 Task: Open Card User Retention Review in Board Project Management Platforms and Tools to Workspace IT Consulting Services and add a team member Softage.1@softage.net, a label Orange, a checklist Ethereum Development, an attachment from your onedrive, a color Orange and finally, add a card description 'Research and develop new pricing strategy for bundled products' and a comment 'Given the complexity of this task, let us break it down into smaller, more manageable tasks to make progress.'. Add a start date 'Jan 01, 1900' with a due date 'Jan 08, 1900'
Action: Mouse moved to (207, 138)
Screenshot: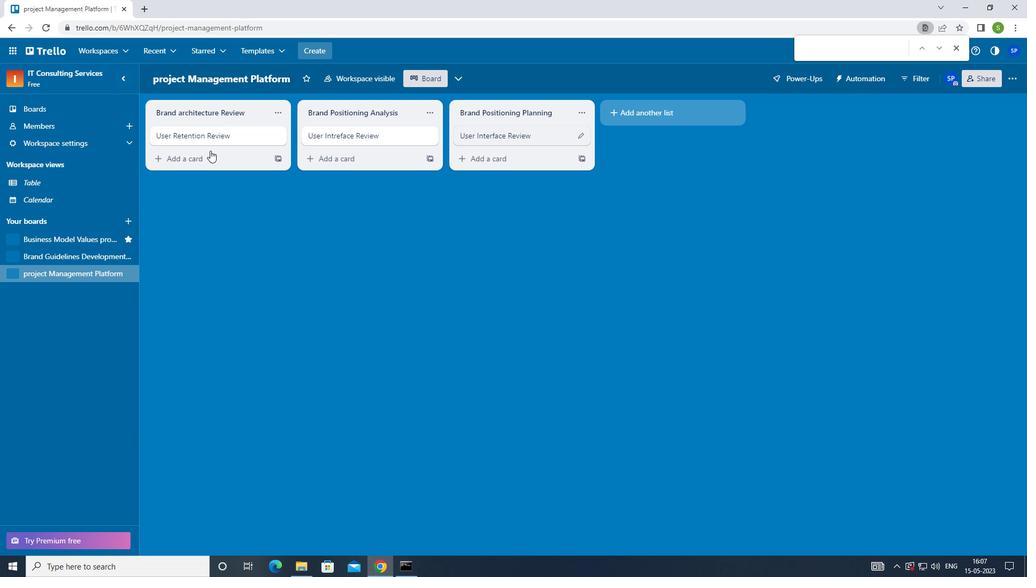 
Action: Mouse pressed left at (207, 138)
Screenshot: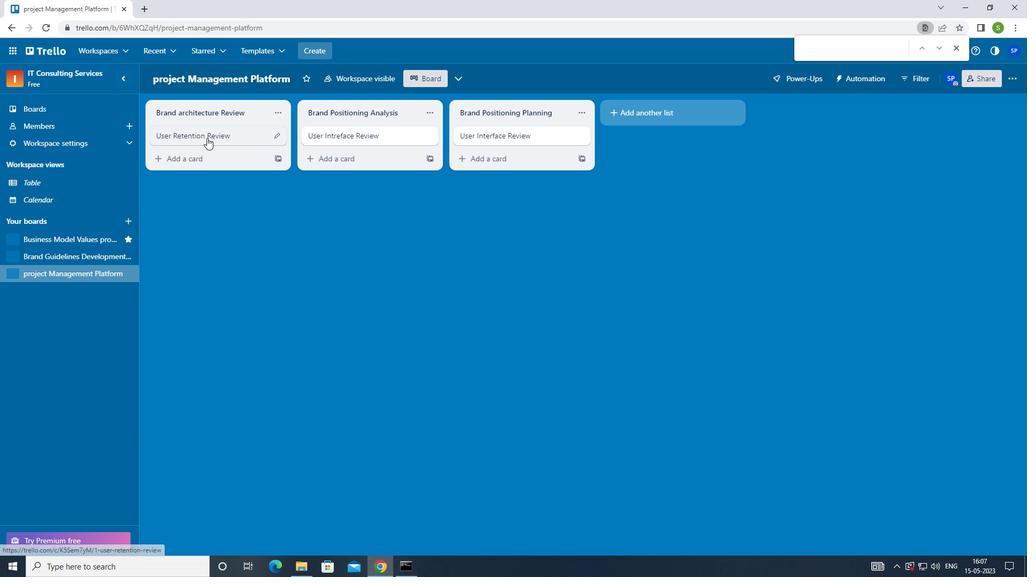 
Action: Mouse moved to (644, 136)
Screenshot: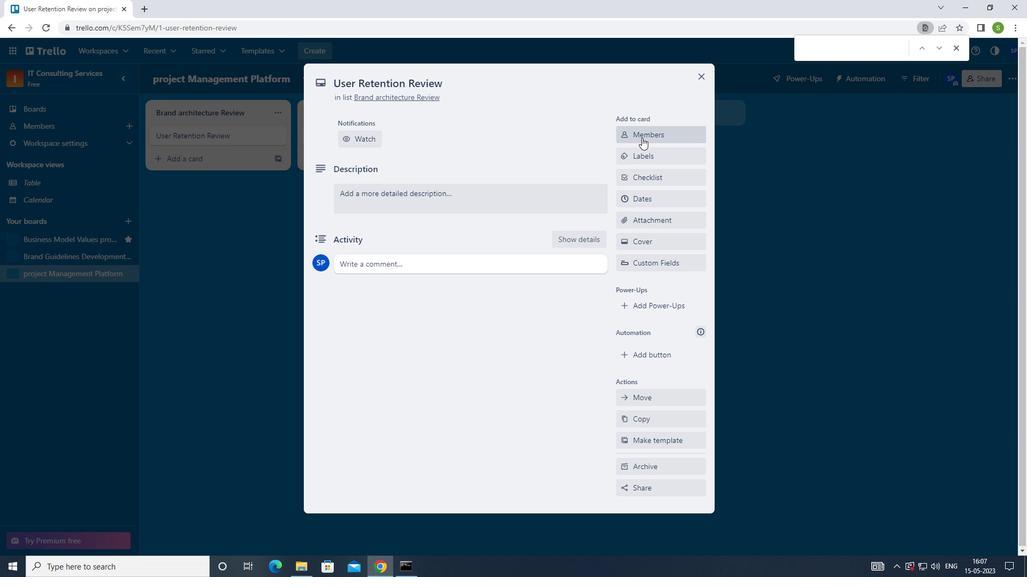 
Action: Mouse pressed left at (644, 136)
Screenshot: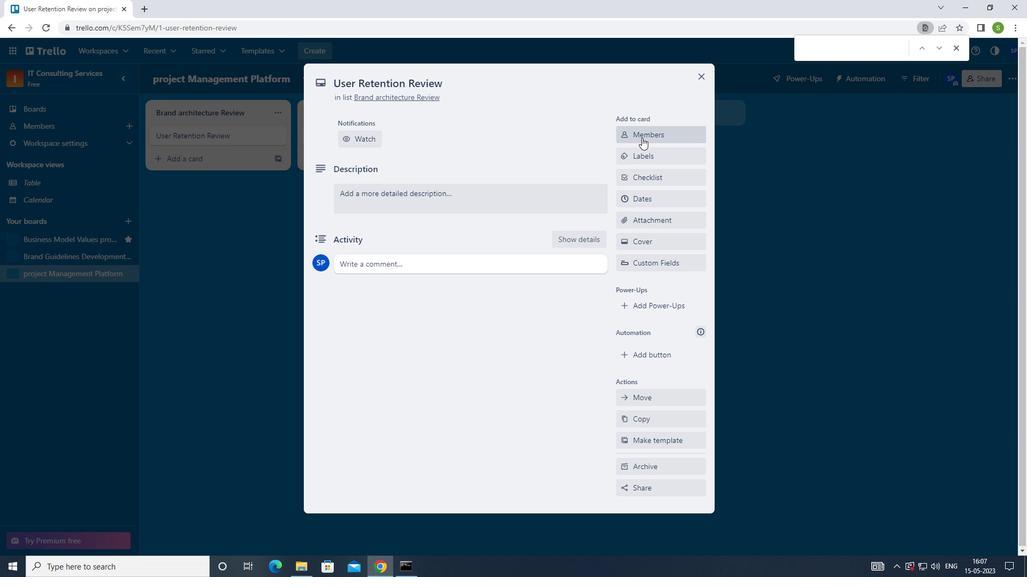 
Action: Mouse moved to (490, 293)
Screenshot: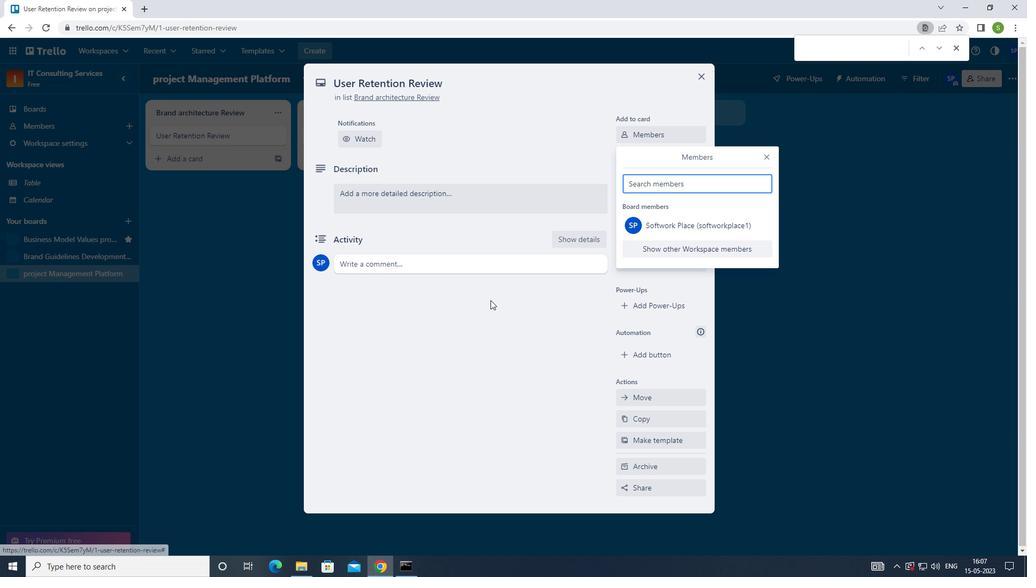 
Action: Key pressed <Key.shift>SOFTAGE.1<Key.shift>@SOFTAGE.NET<Key.enter>
Screenshot: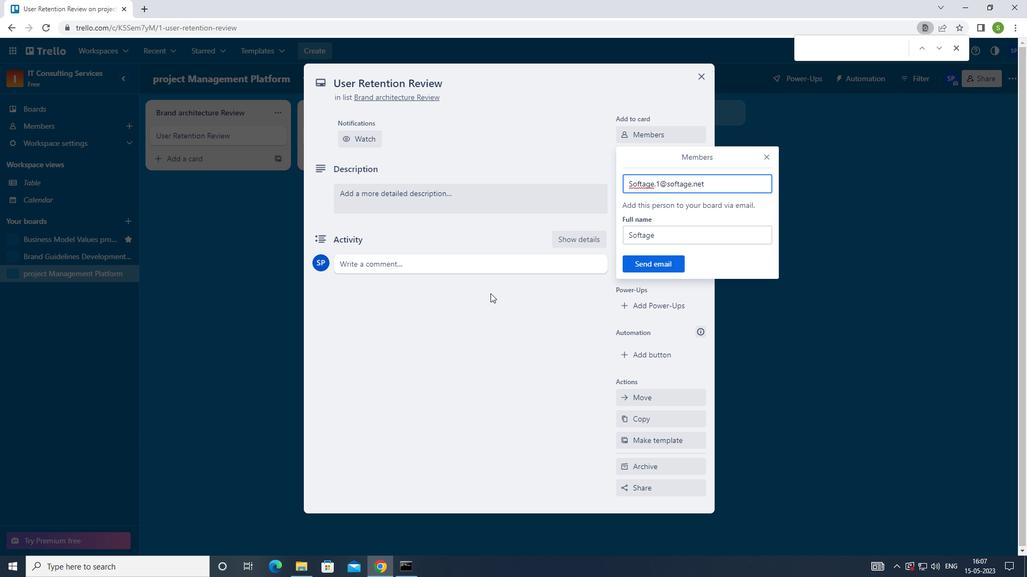 
Action: Mouse moved to (768, 152)
Screenshot: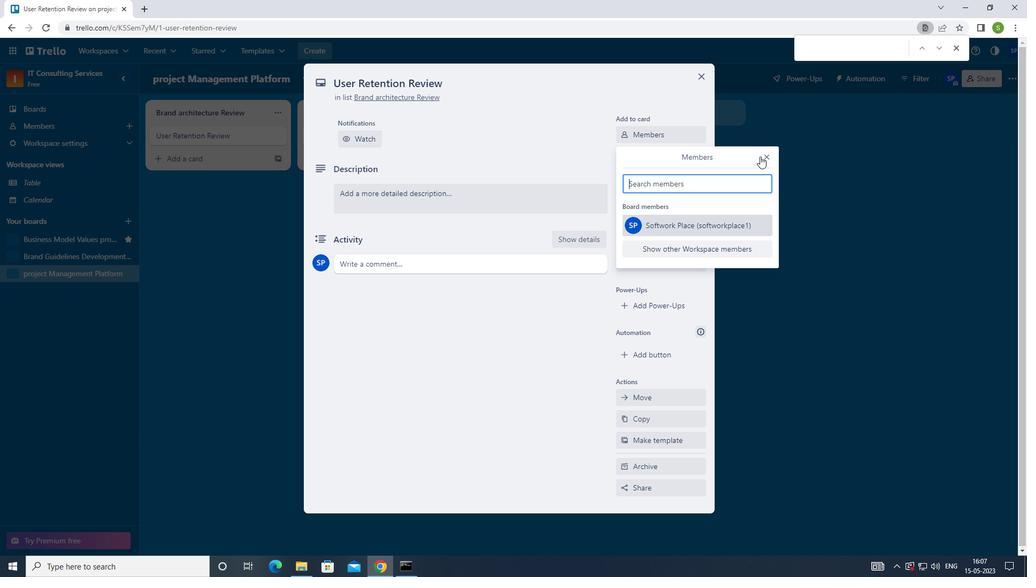 
Action: Mouse pressed left at (768, 152)
Screenshot: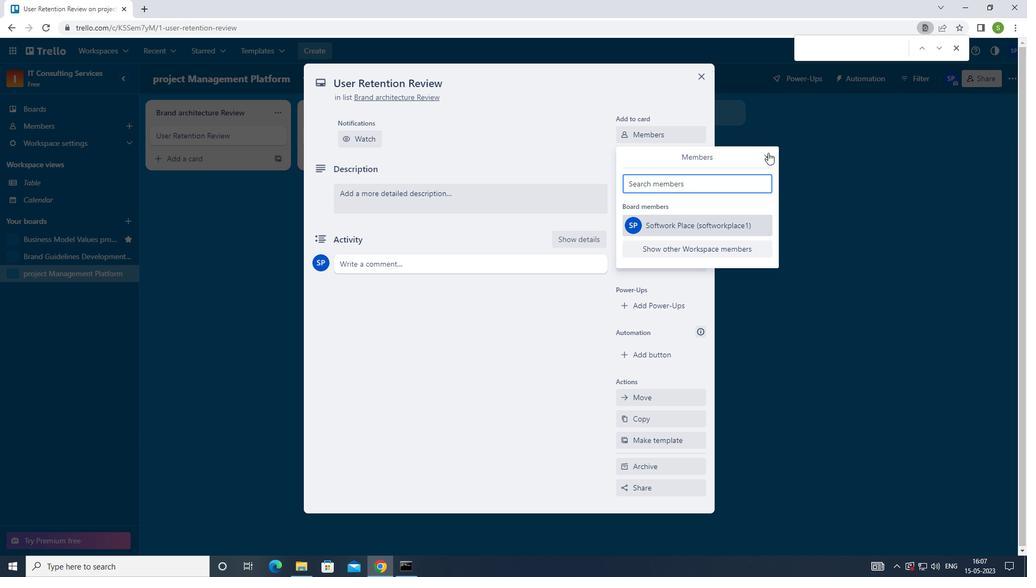 
Action: Mouse moved to (653, 151)
Screenshot: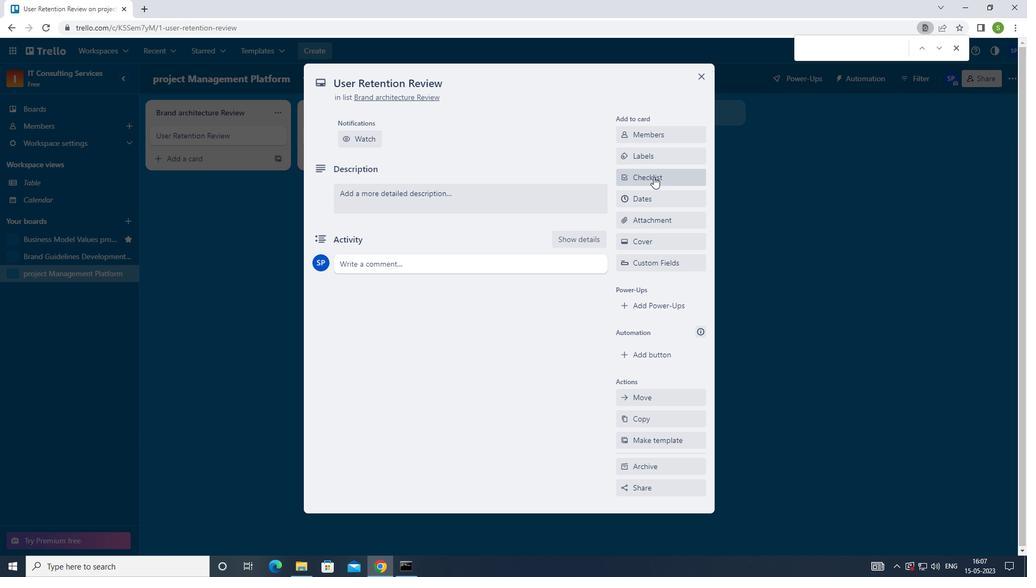 
Action: Mouse pressed left at (653, 151)
Screenshot: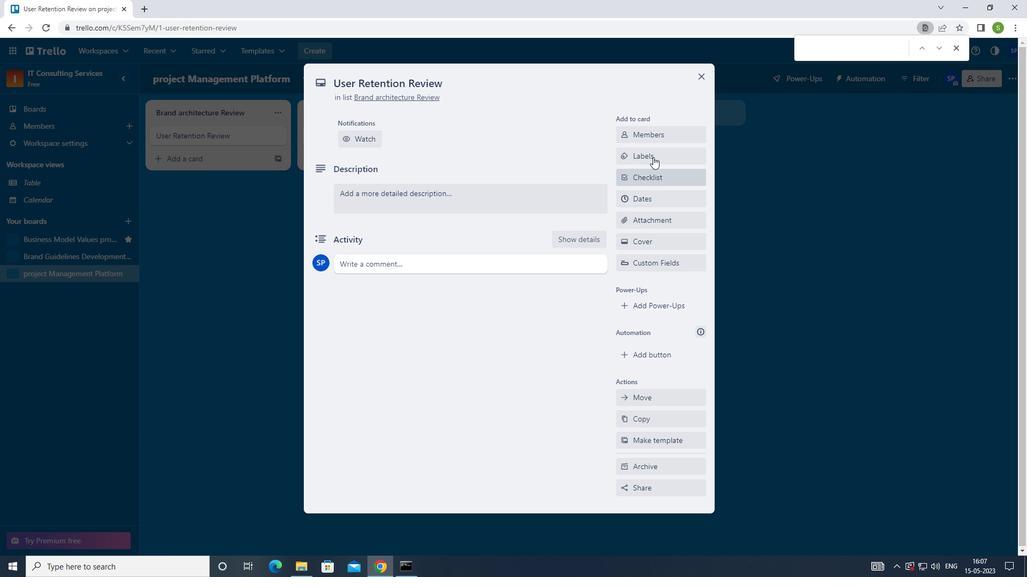
Action: Mouse moved to (629, 285)
Screenshot: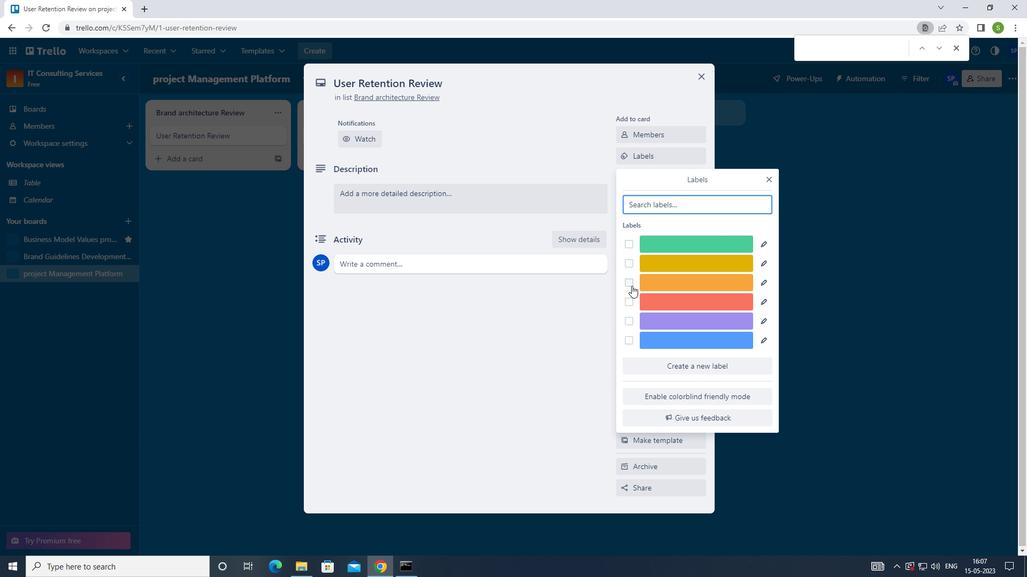 
Action: Mouse pressed left at (629, 285)
Screenshot: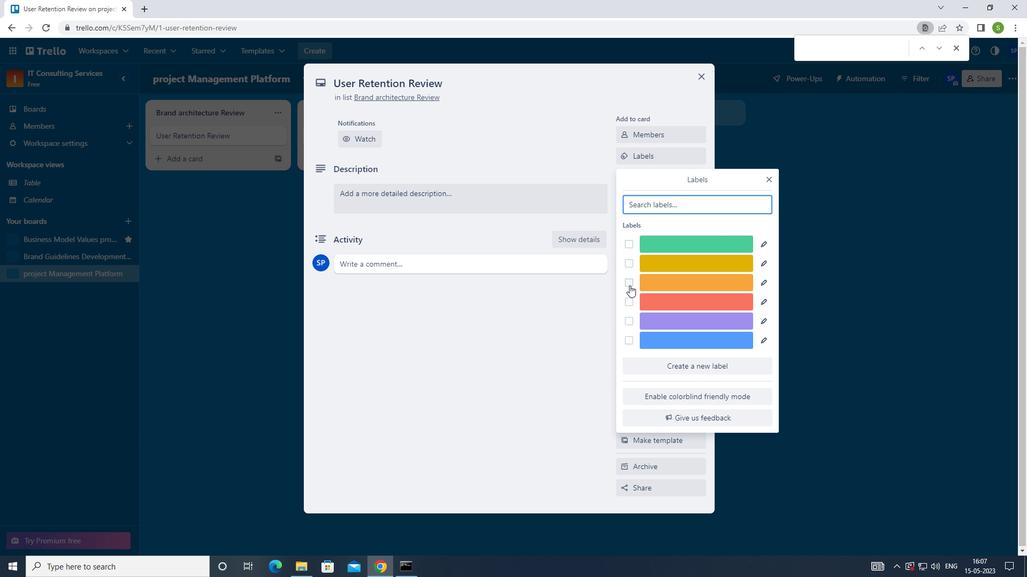 
Action: Mouse moved to (766, 175)
Screenshot: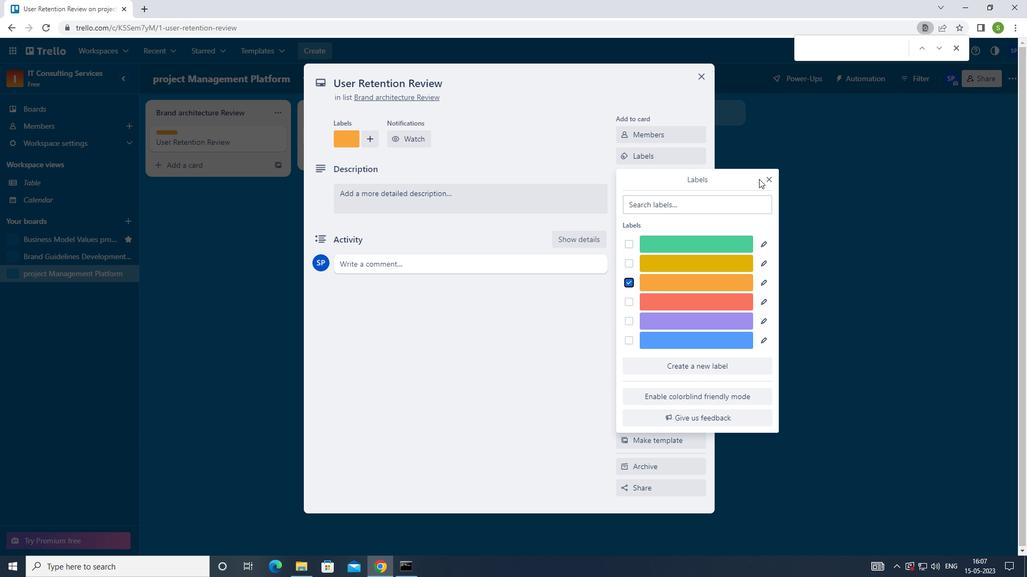 
Action: Mouse pressed left at (766, 175)
Screenshot: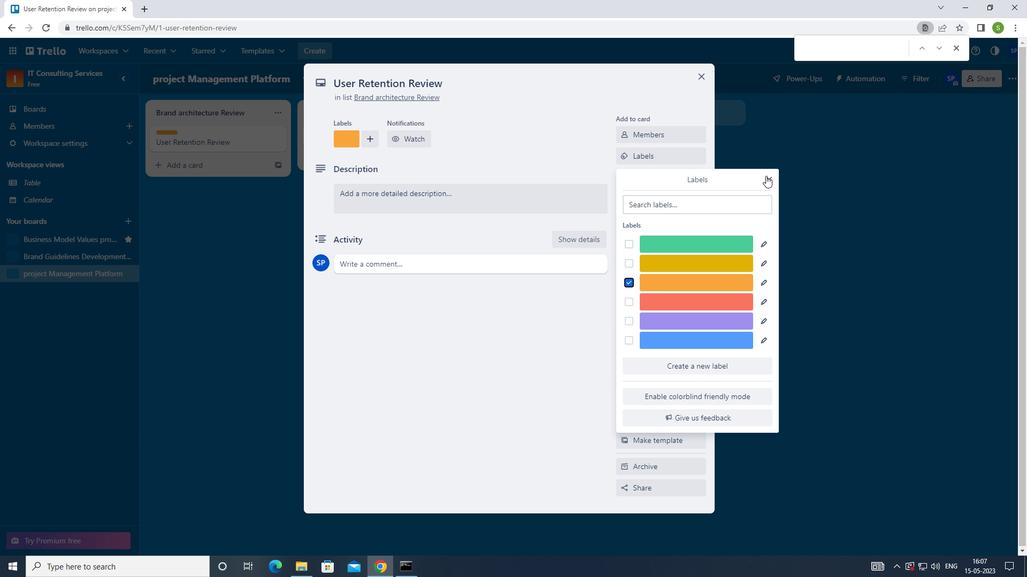 
Action: Mouse moved to (671, 179)
Screenshot: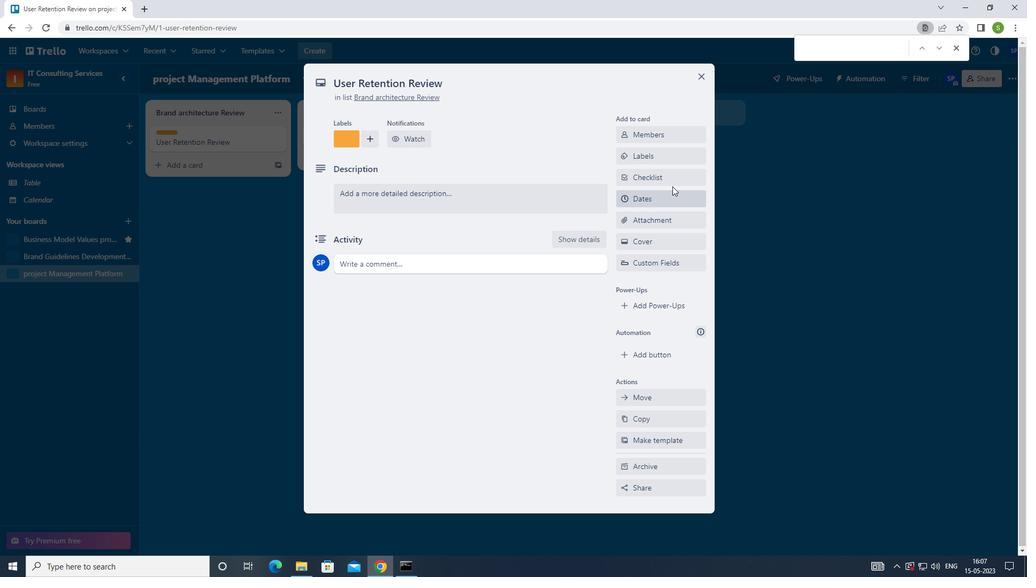 
Action: Mouse pressed left at (671, 179)
Screenshot: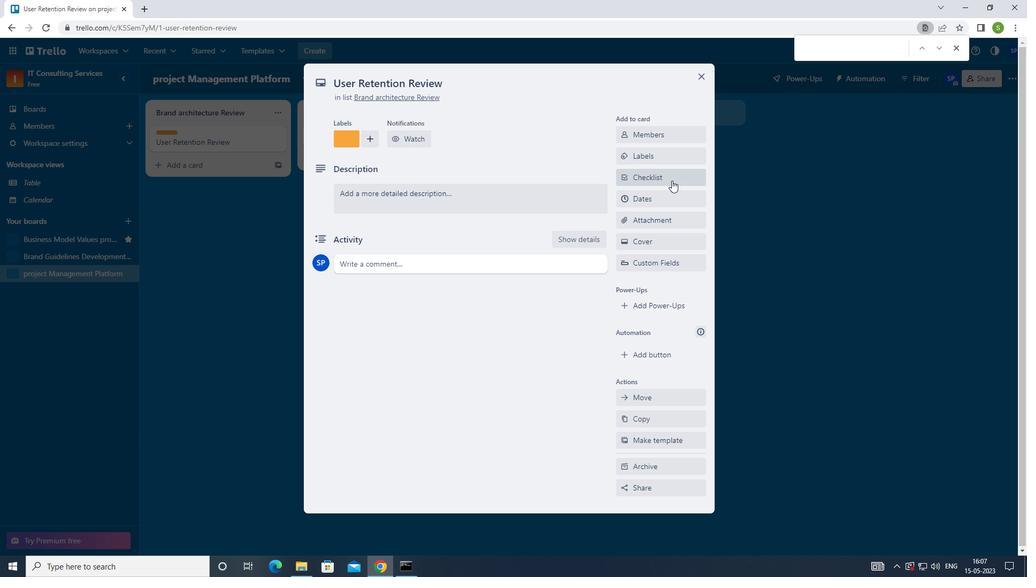 
Action: Mouse moved to (663, 179)
Screenshot: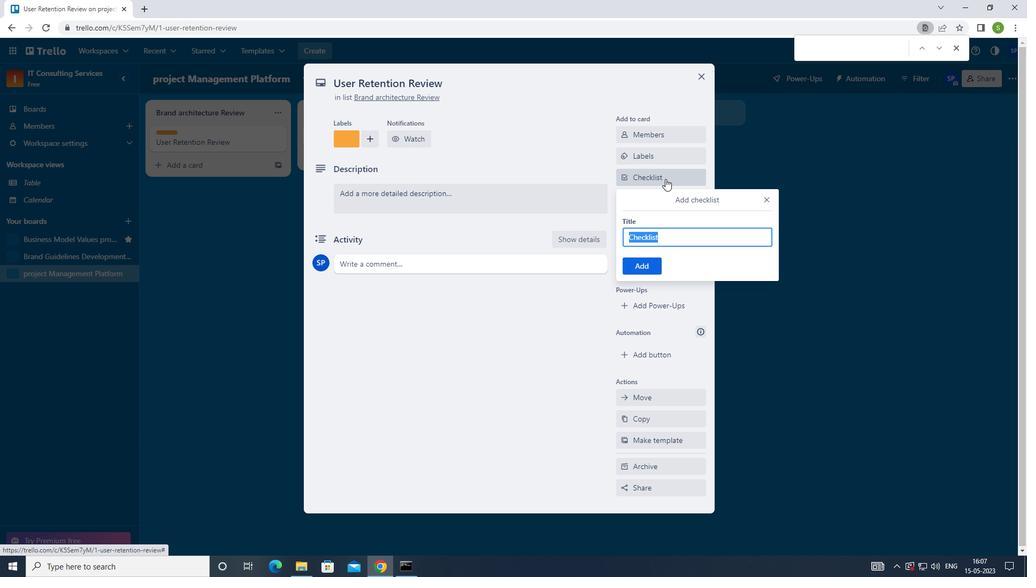 
Action: Key pressed <Key.shift>
Screenshot: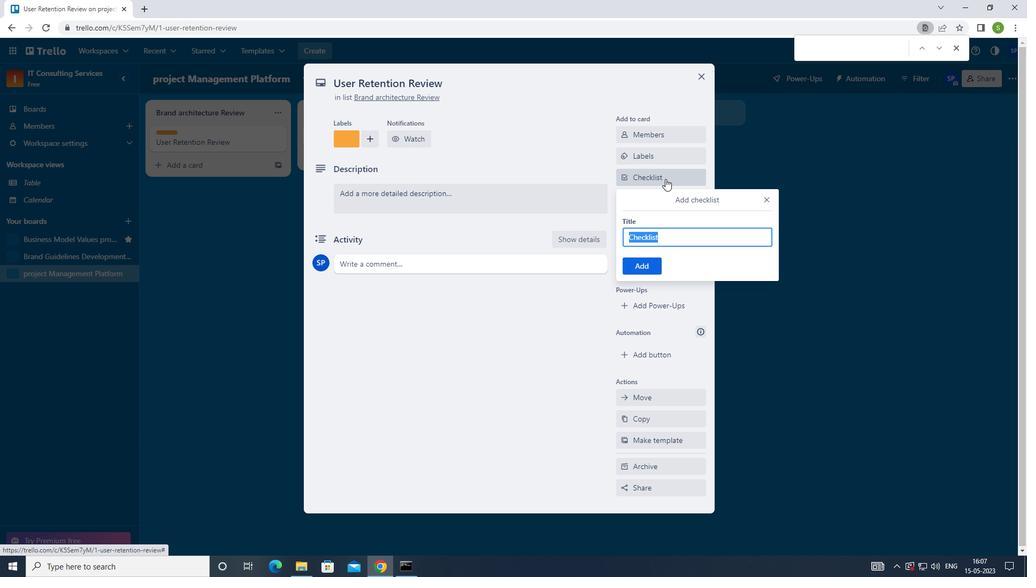 
Action: Mouse moved to (662, 179)
Screenshot: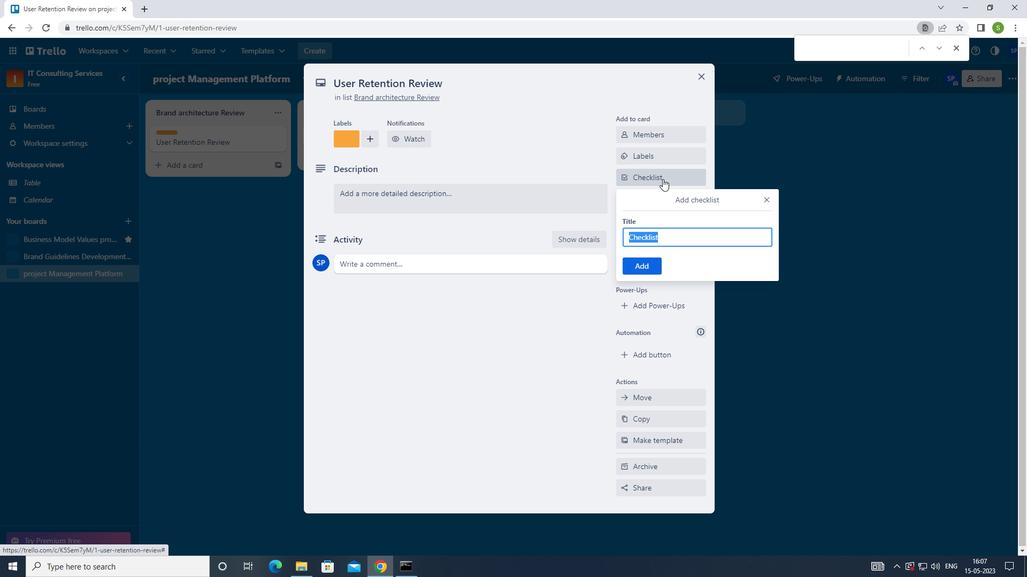 
Action: Key pressed ETHEREUM<Key.space><Key.shift>DEVELOPM
Screenshot: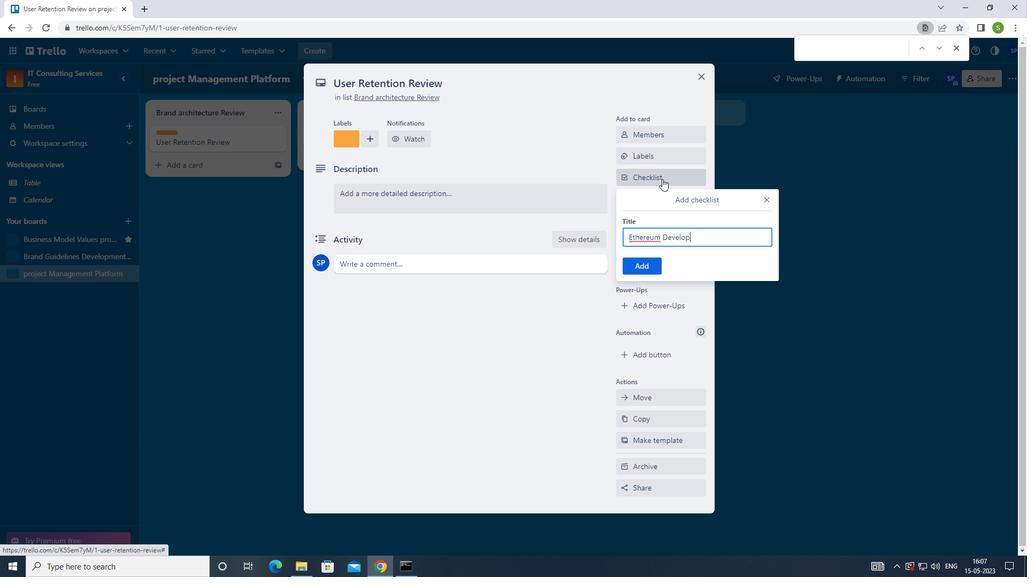 
Action: Mouse moved to (656, 177)
Screenshot: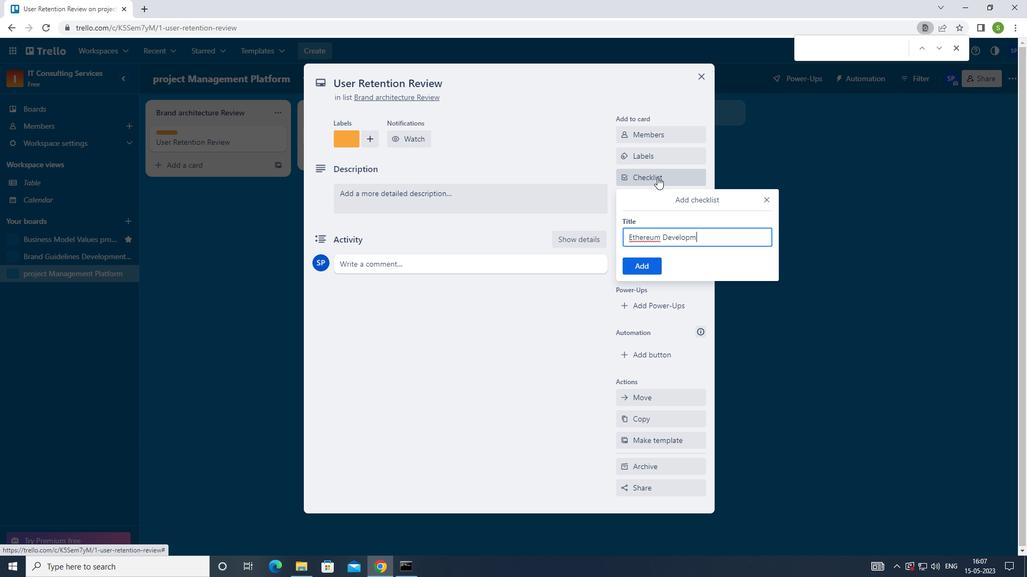 
Action: Key pressed E
Screenshot: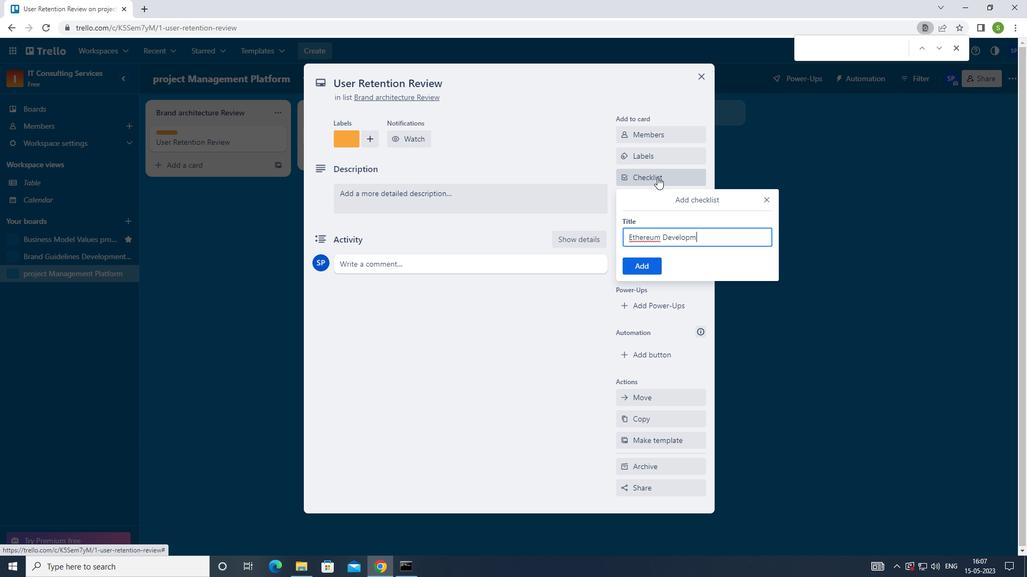 
Action: Mouse moved to (655, 177)
Screenshot: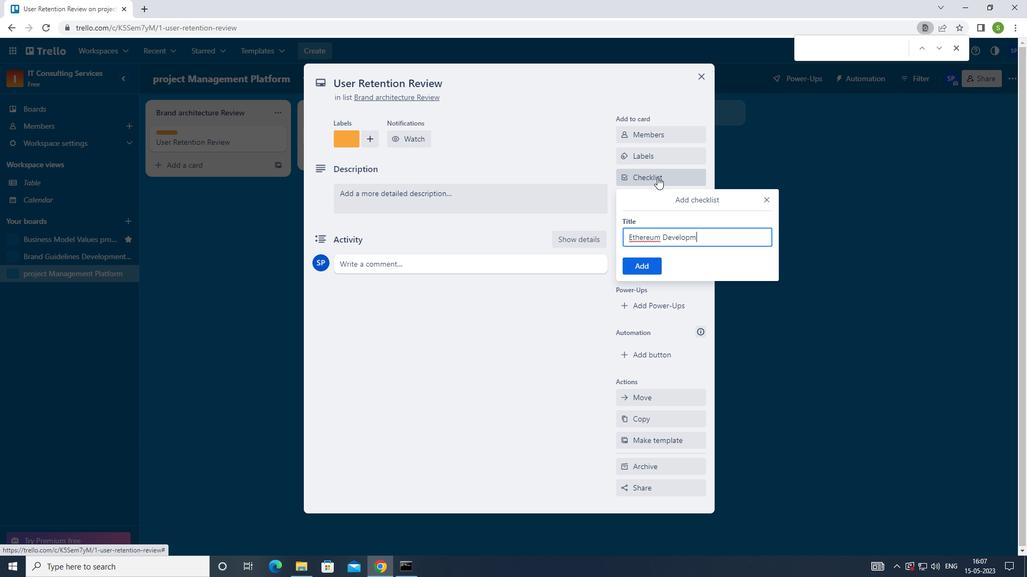 
Action: Key pressed N
Screenshot: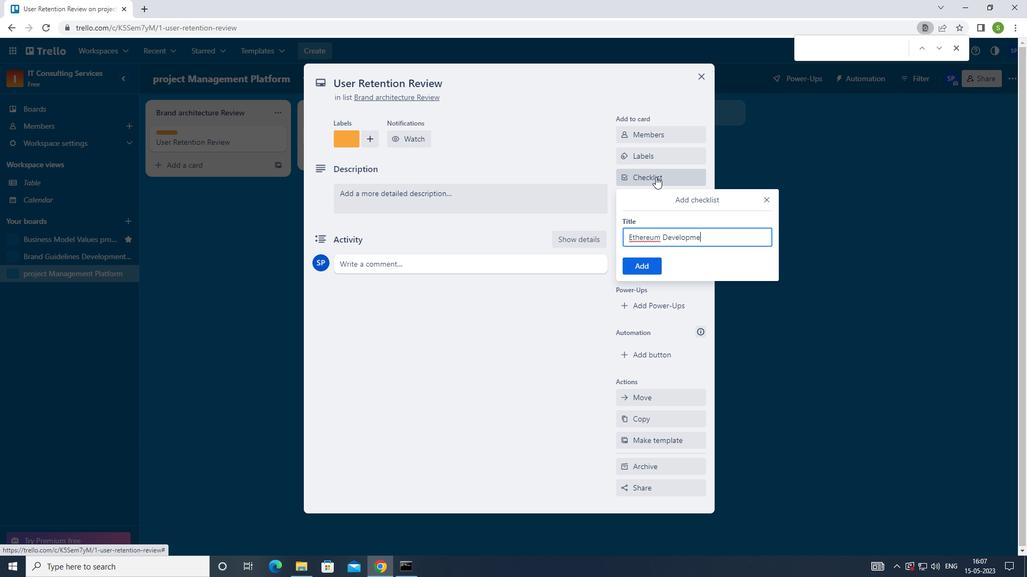 
Action: Mouse moved to (655, 177)
Screenshot: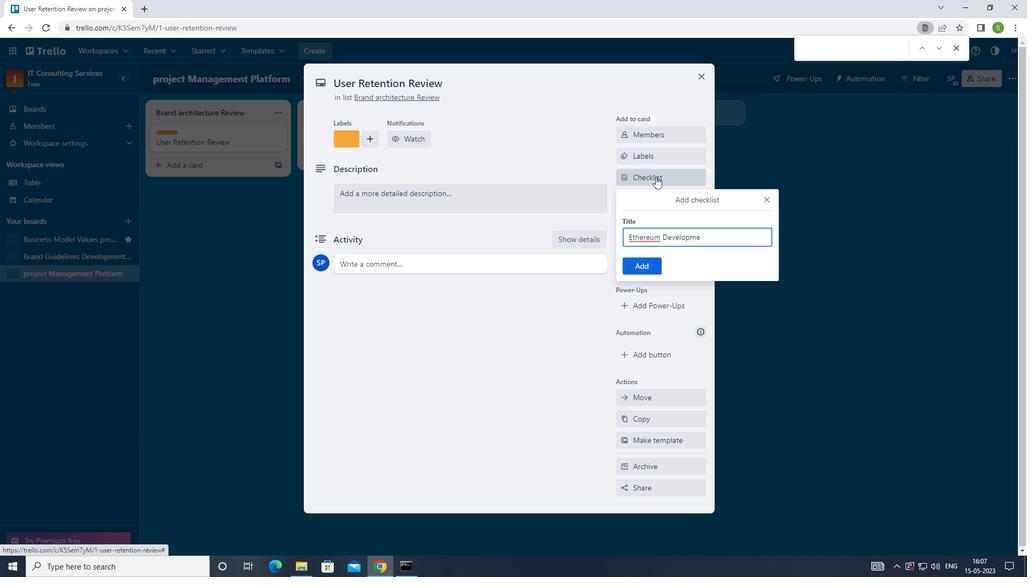 
Action: Key pressed T
Screenshot: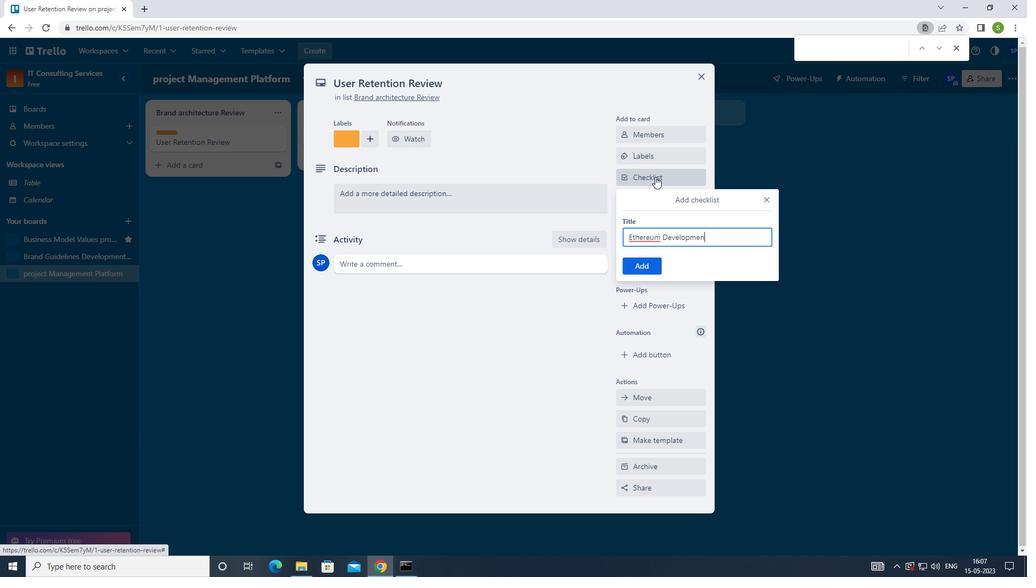 
Action: Mouse moved to (646, 264)
Screenshot: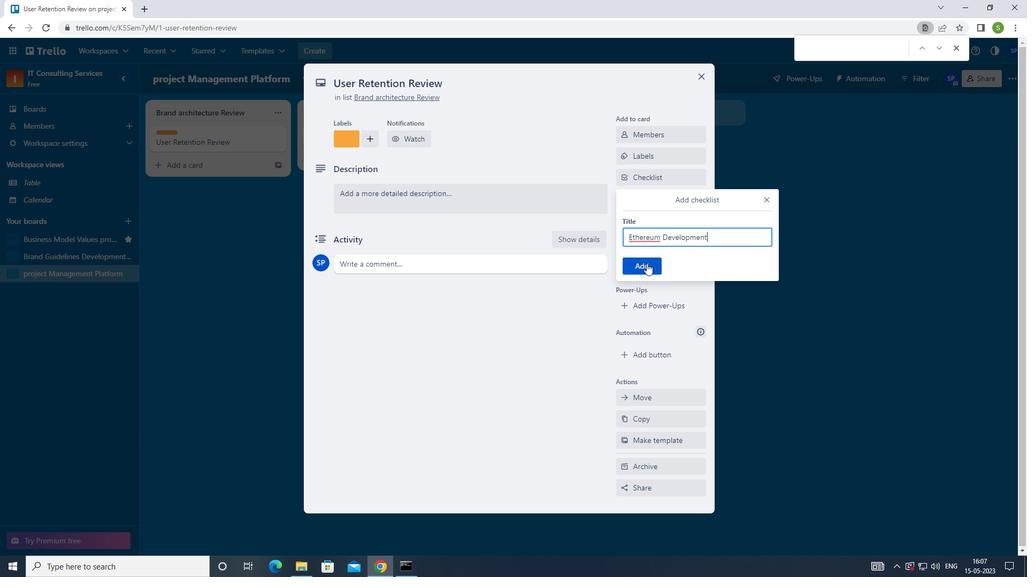 
Action: Mouse pressed left at (646, 264)
Screenshot: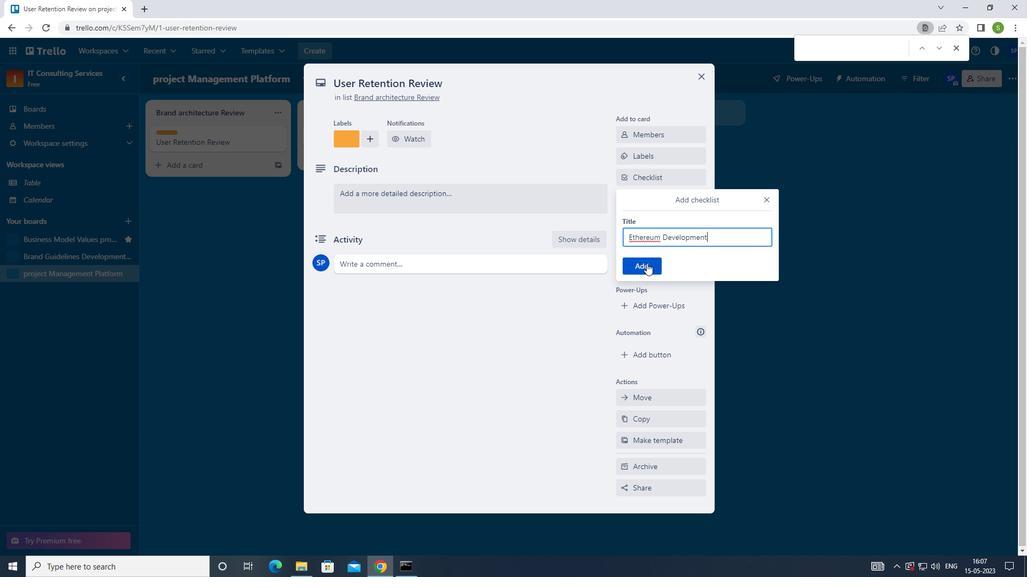 
Action: Mouse moved to (647, 216)
Screenshot: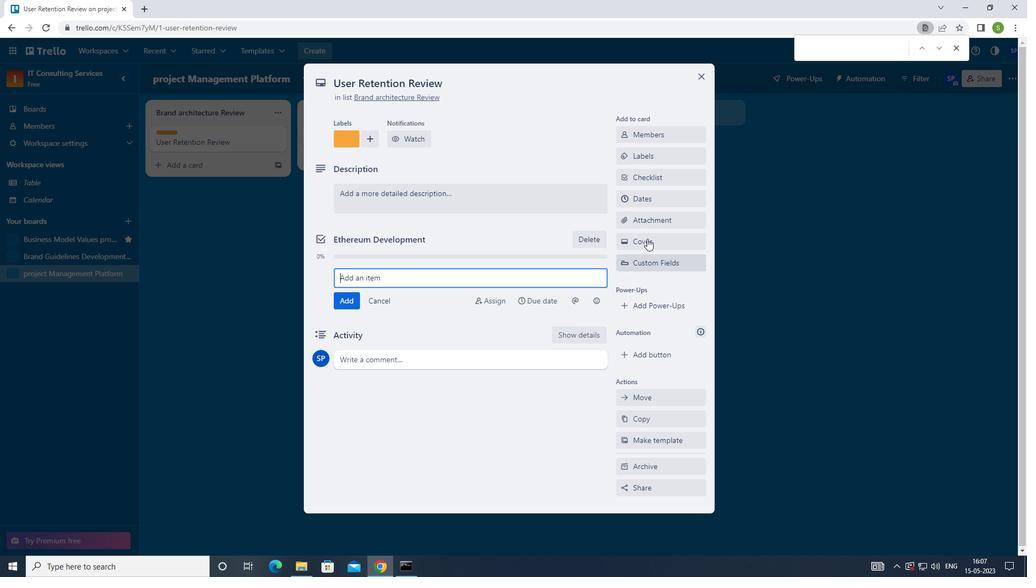 
Action: Mouse pressed left at (647, 216)
Screenshot: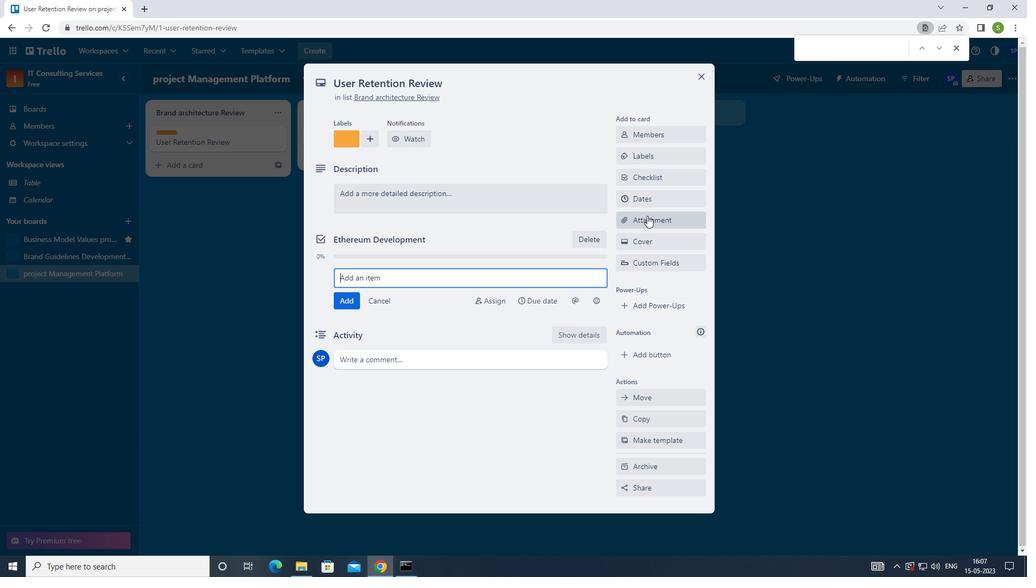 
Action: Mouse moved to (647, 299)
Screenshot: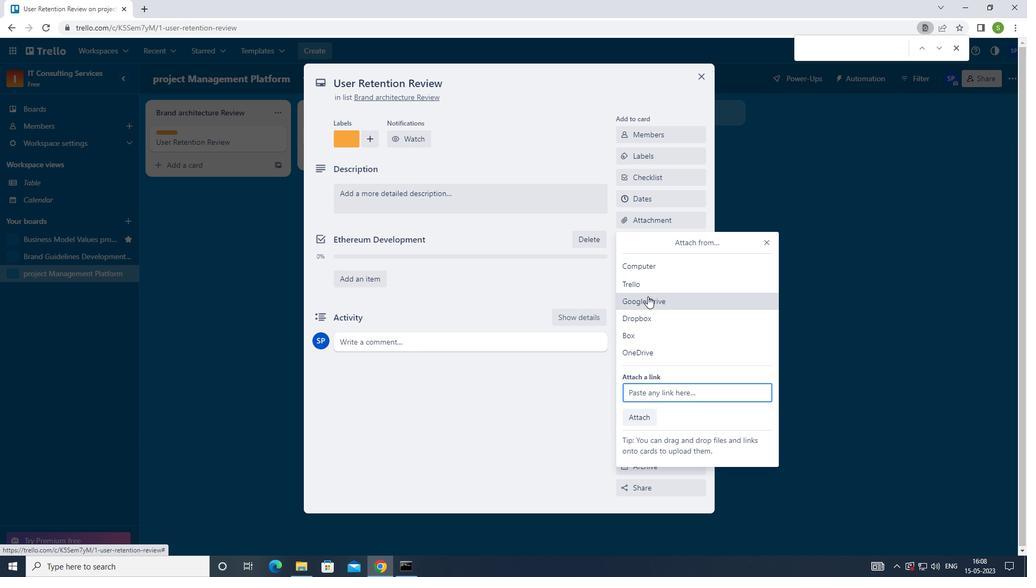 
Action: Mouse pressed left at (647, 299)
Screenshot: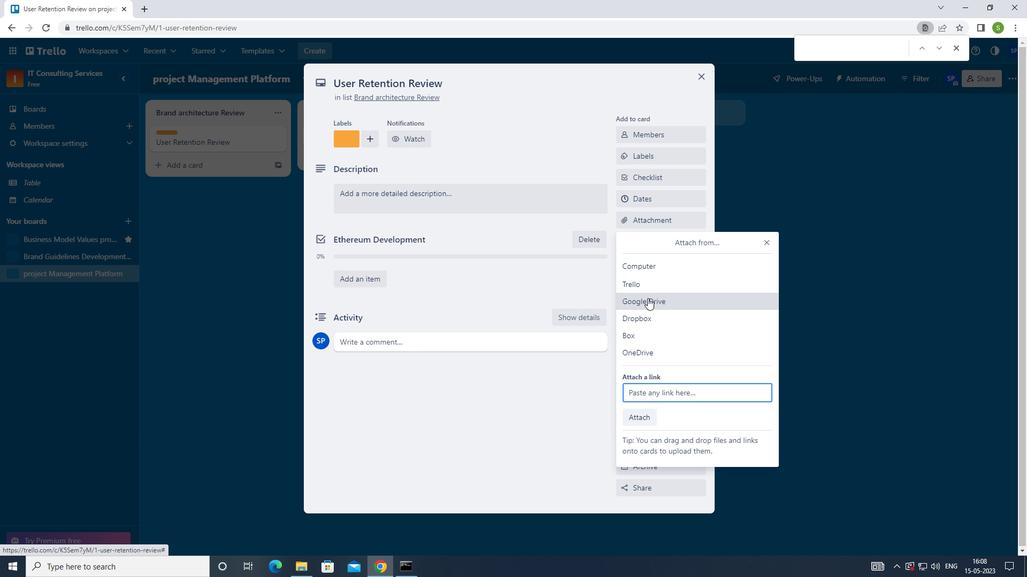 
Action: Mouse moved to (305, 265)
Screenshot: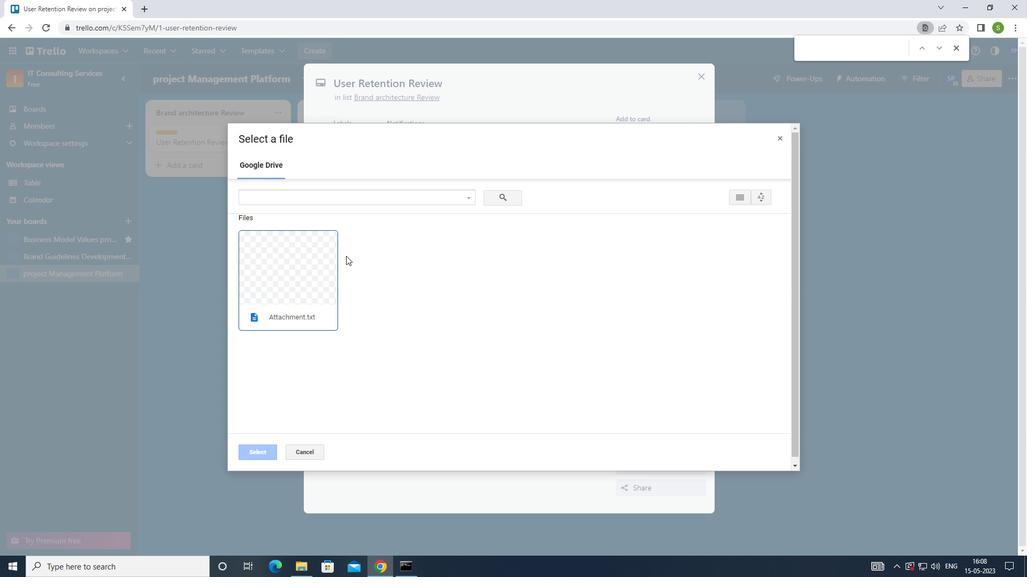 
Action: Mouse pressed left at (305, 265)
Screenshot: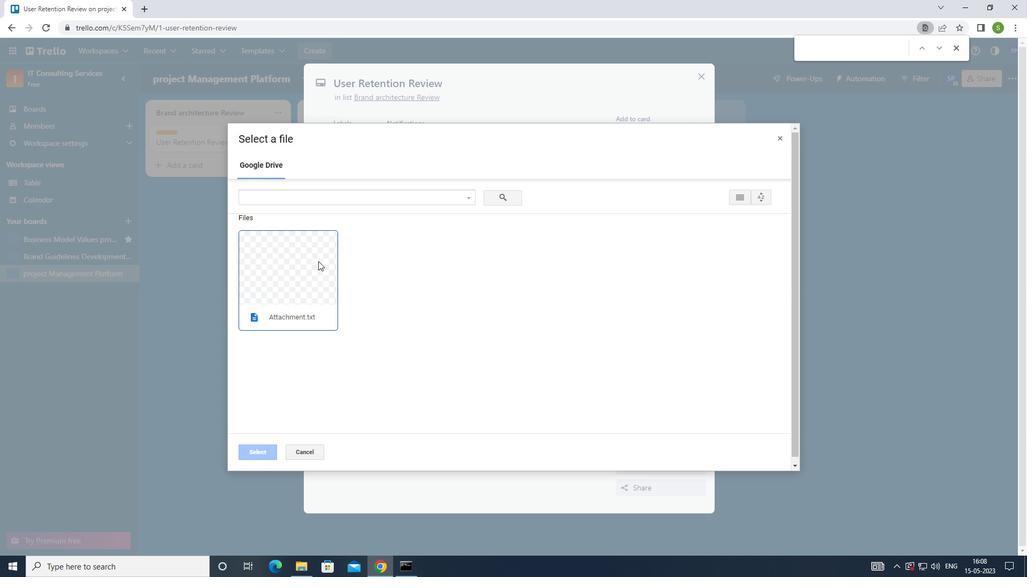 
Action: Mouse moved to (257, 447)
Screenshot: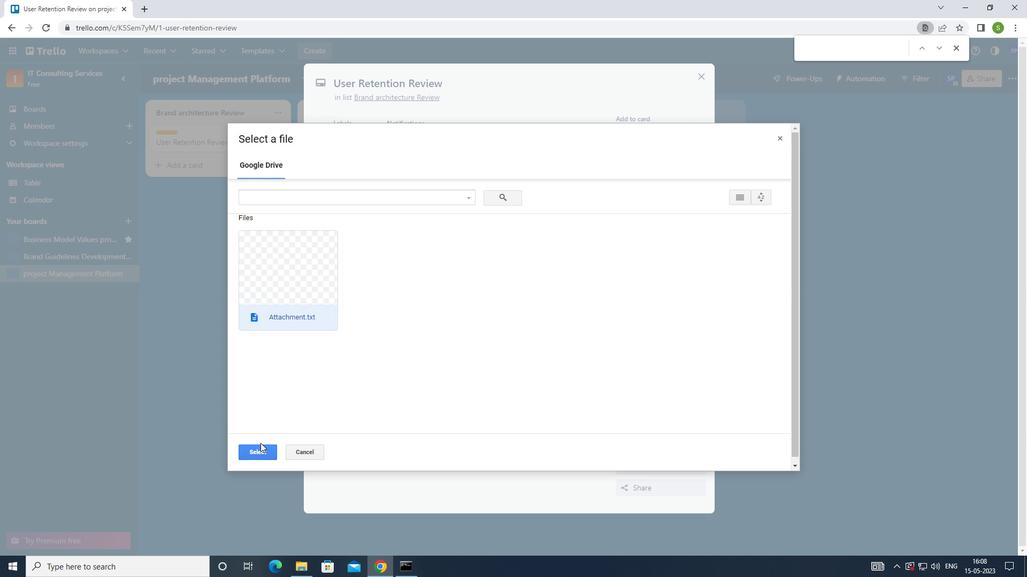 
Action: Mouse pressed left at (257, 447)
Screenshot: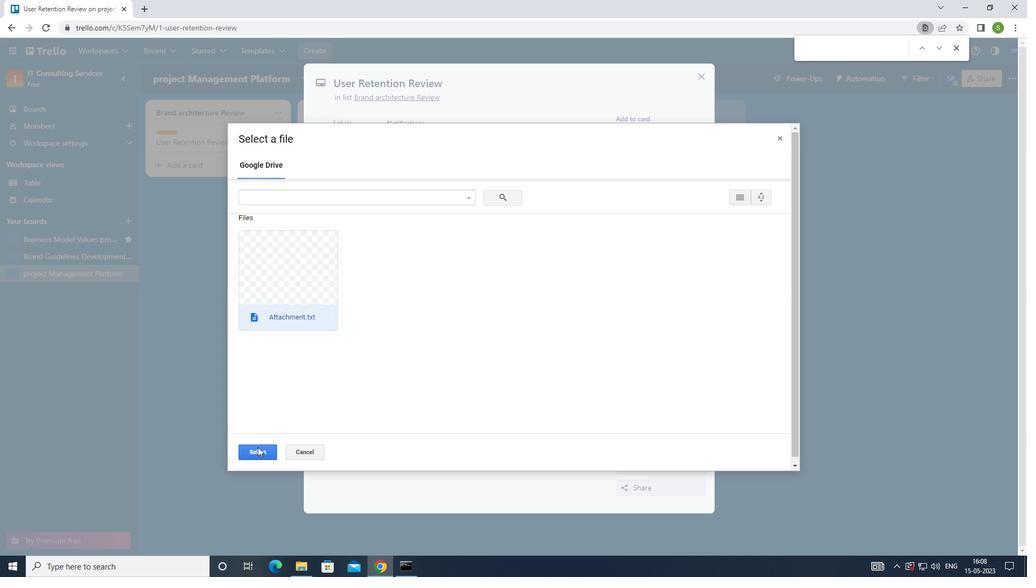 
Action: Mouse moved to (638, 236)
Screenshot: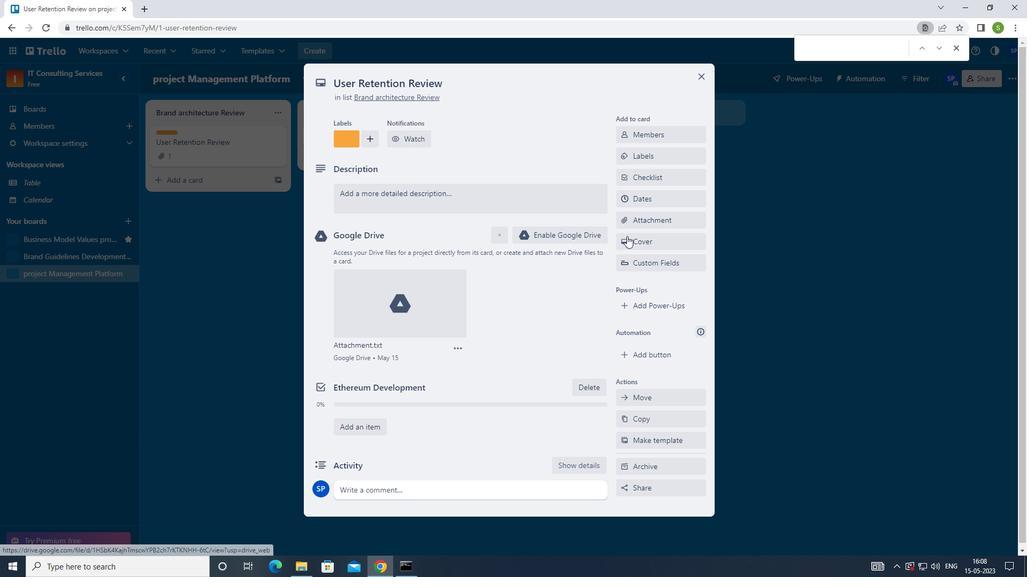 
Action: Mouse pressed left at (638, 236)
Screenshot: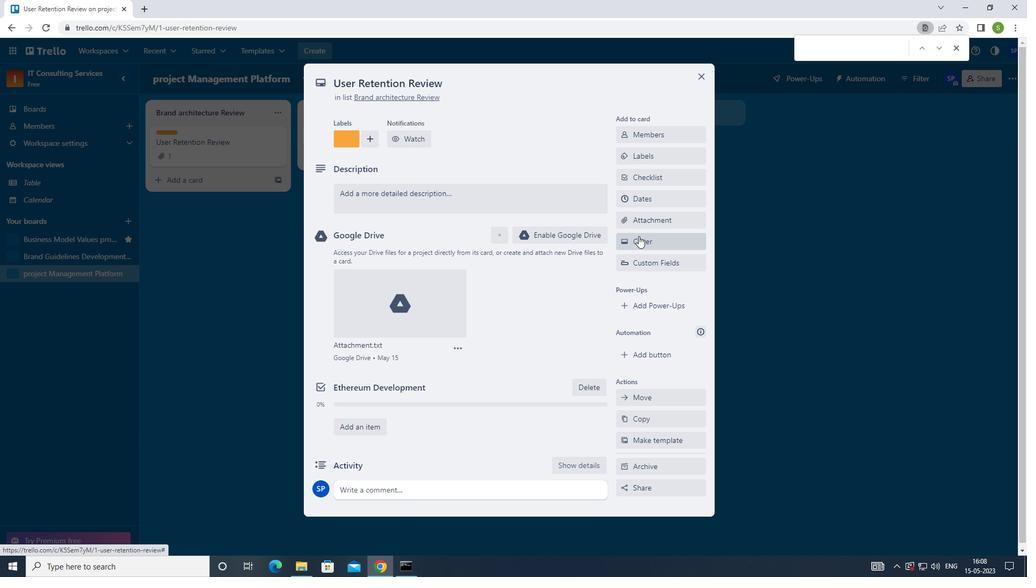 
Action: Mouse moved to (702, 340)
Screenshot: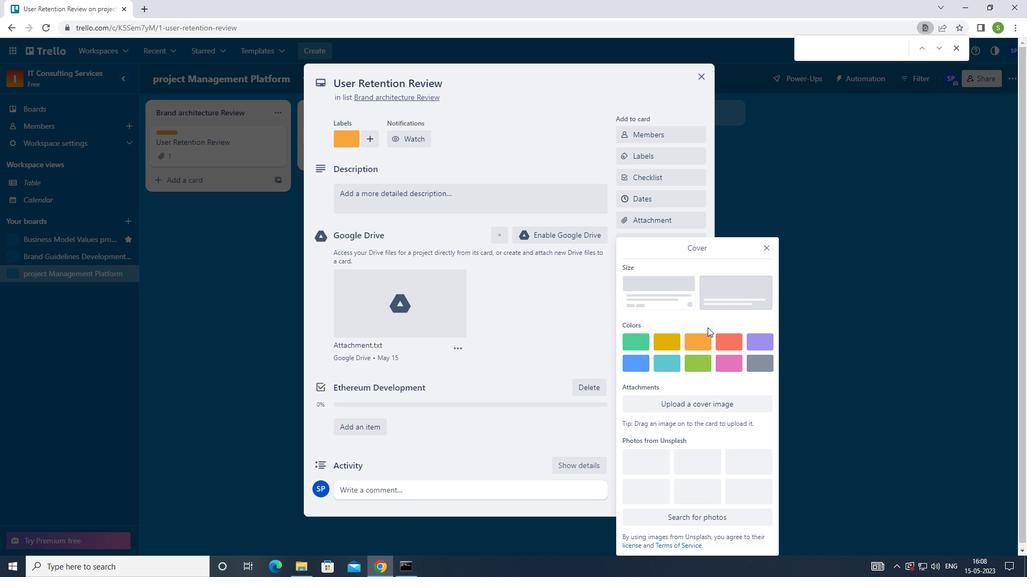 
Action: Mouse pressed left at (702, 340)
Screenshot: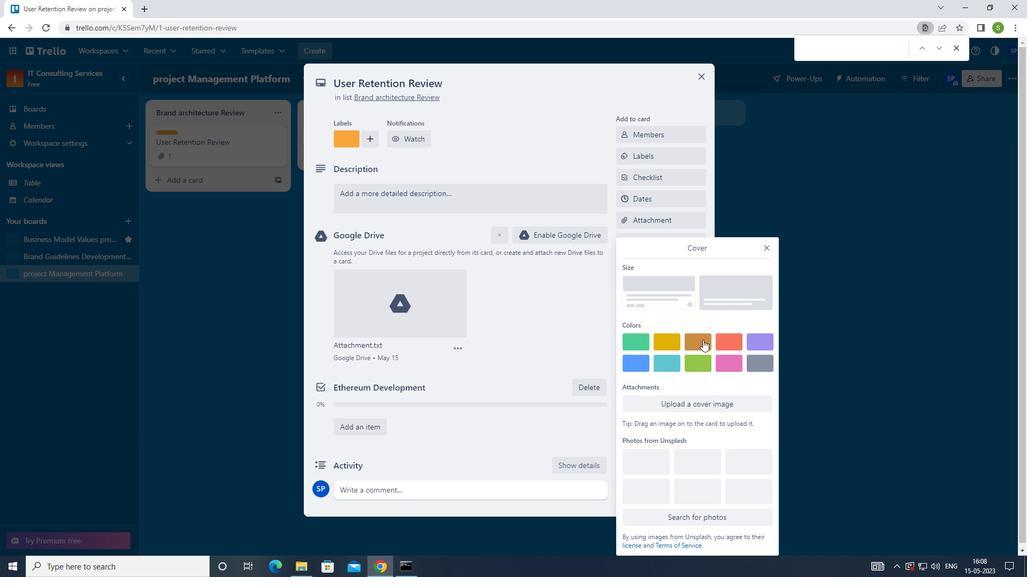 
Action: Mouse moved to (508, 271)
Screenshot: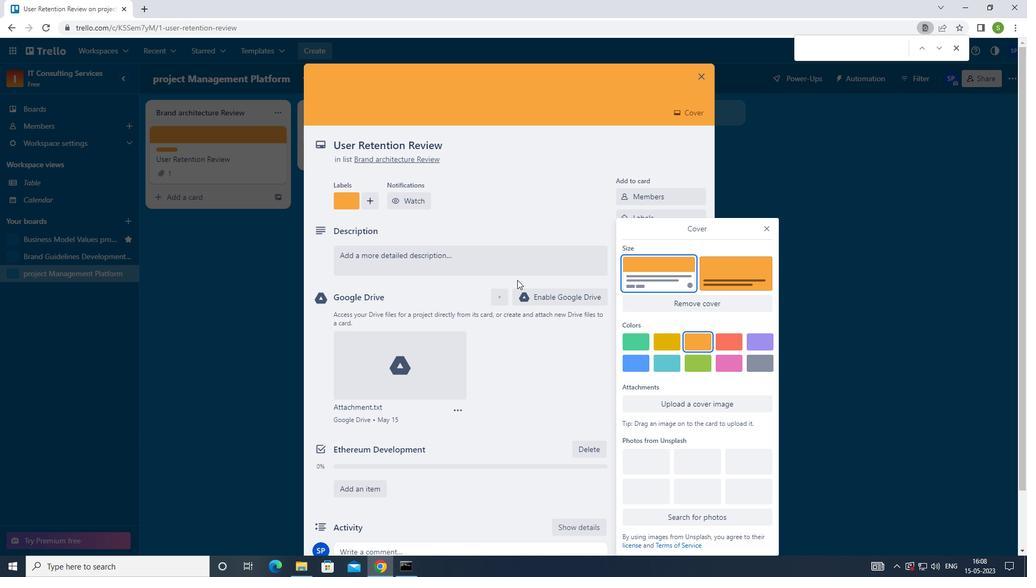 
Action: Mouse pressed left at (508, 271)
Screenshot: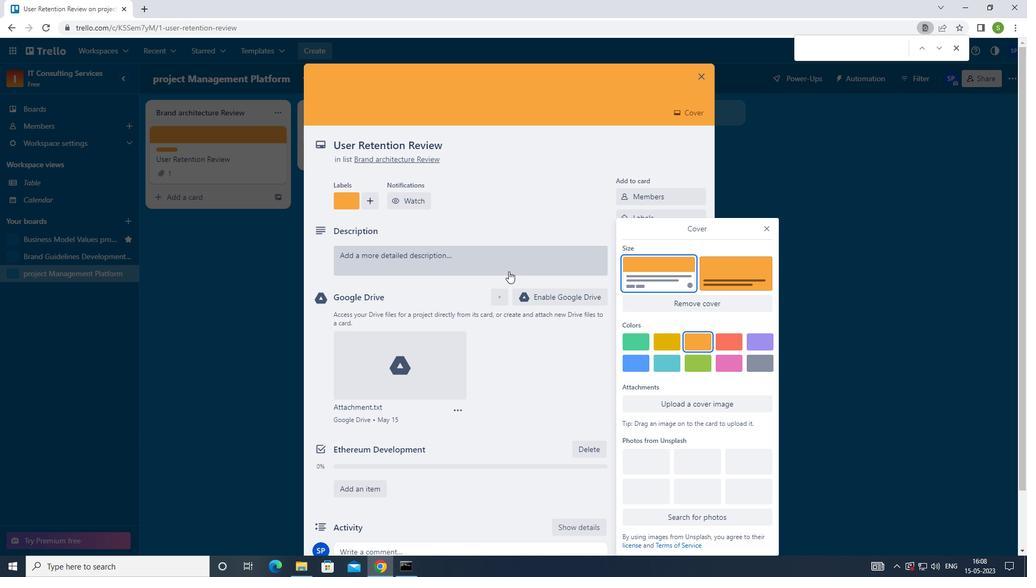 
Action: Mouse moved to (522, 258)
Screenshot: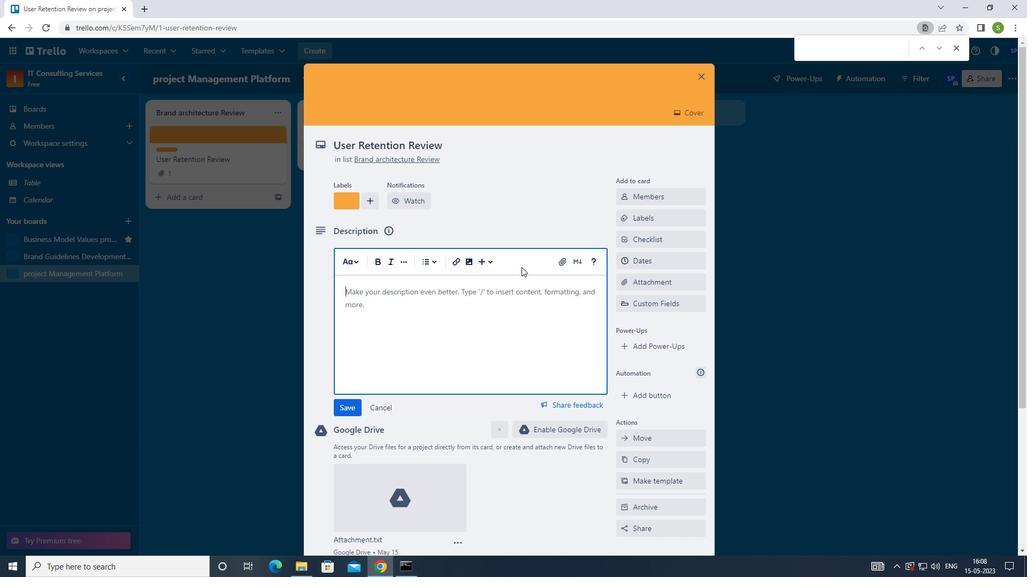 
Action: Key pressed <Key.shift>RESEARCH<Key.space>AND<Key.space>DEVELOP<Key.space>NEW<Key.space>PRICING<Key.space>STRATEGY<Key.space>FOR<Key.space>BUNDLE<Key.space>PRODUCT
Screenshot: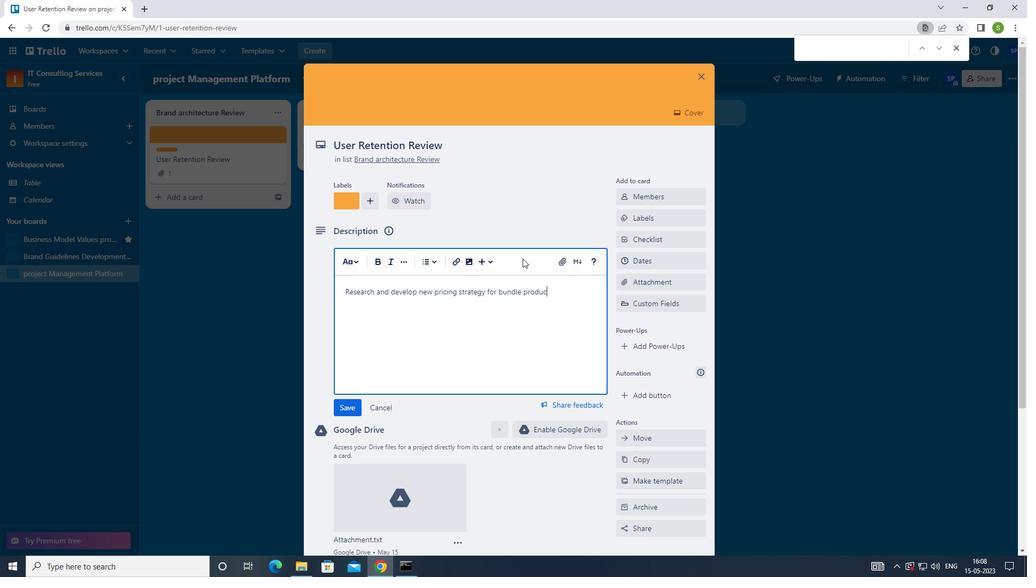 
Action: Mouse moved to (346, 414)
Screenshot: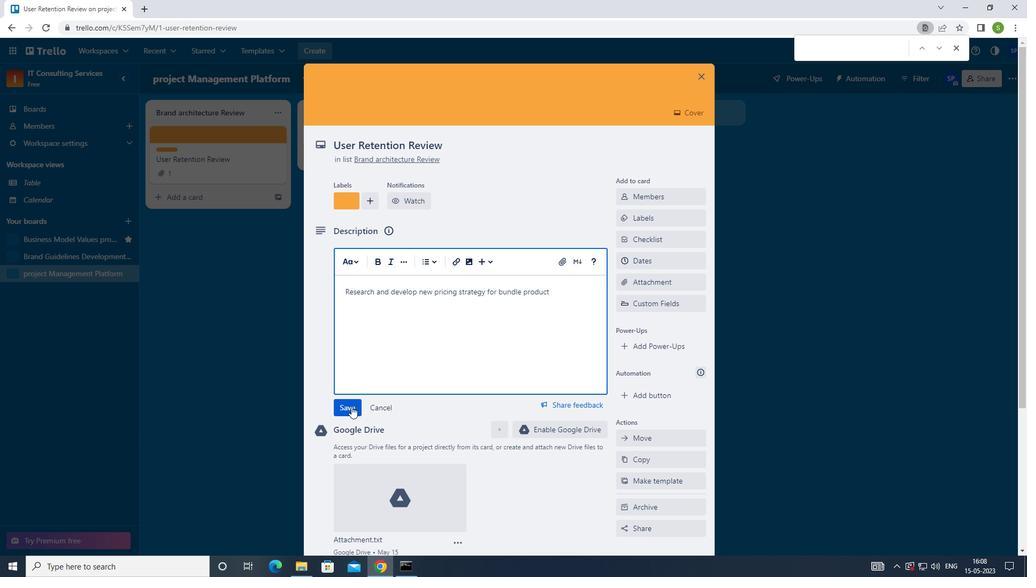
Action: Mouse pressed left at (346, 414)
Screenshot: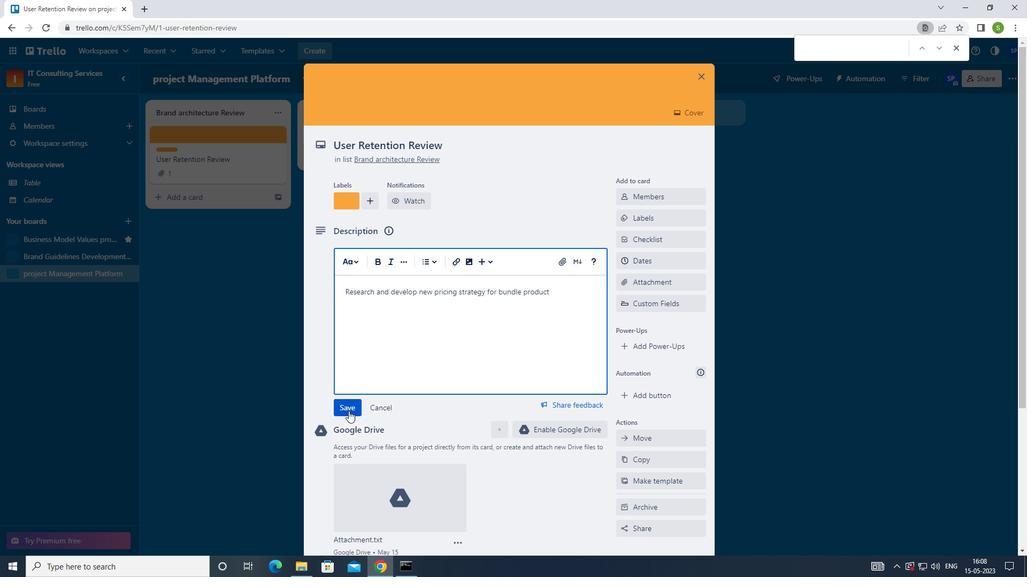 
Action: Mouse moved to (373, 386)
Screenshot: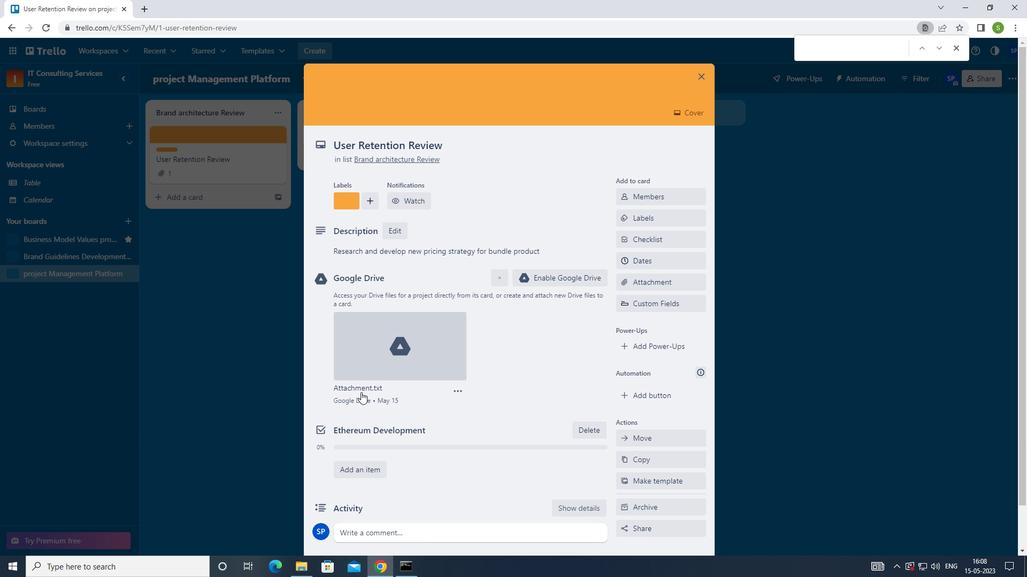 
Action: Mouse scrolled (373, 386) with delta (0, 0)
Screenshot: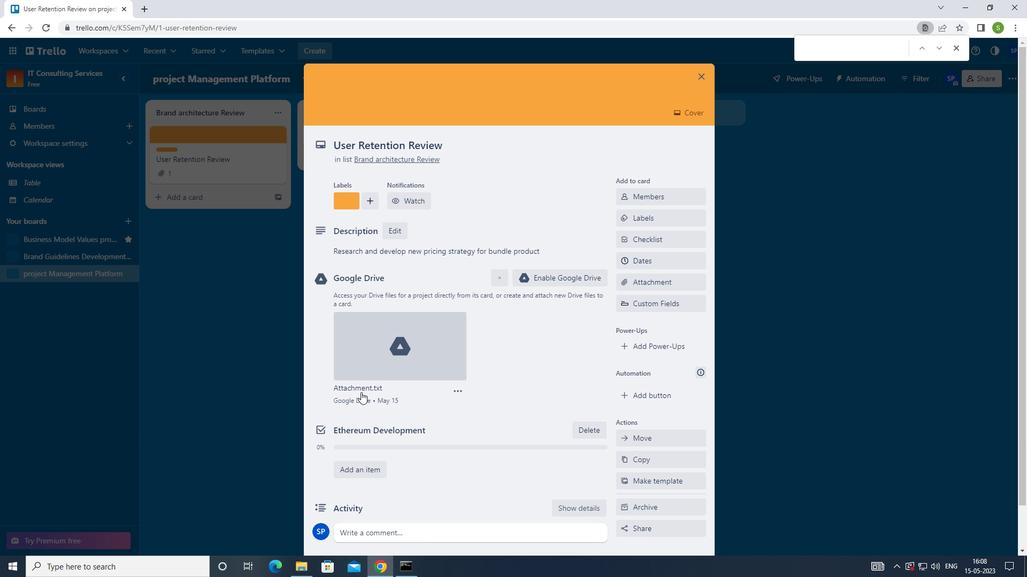 
Action: Mouse moved to (374, 387)
Screenshot: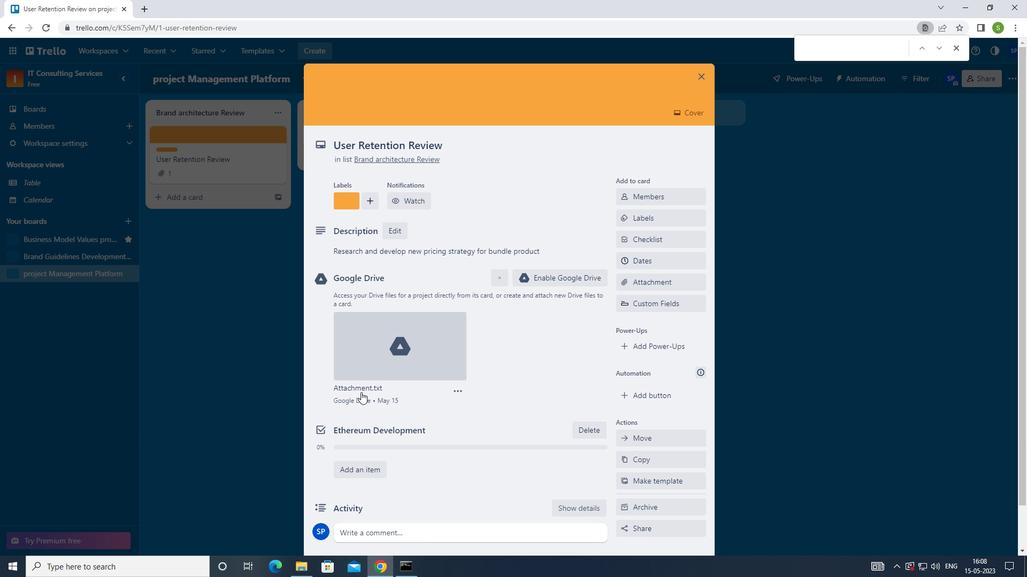 
Action: Mouse scrolled (374, 387) with delta (0, 0)
Screenshot: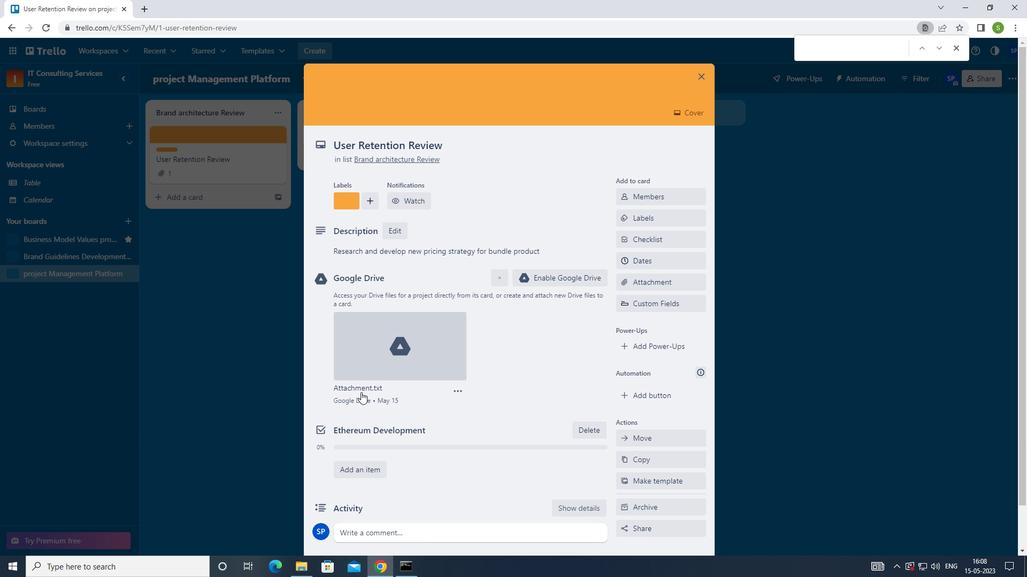 
Action: Mouse moved to (376, 390)
Screenshot: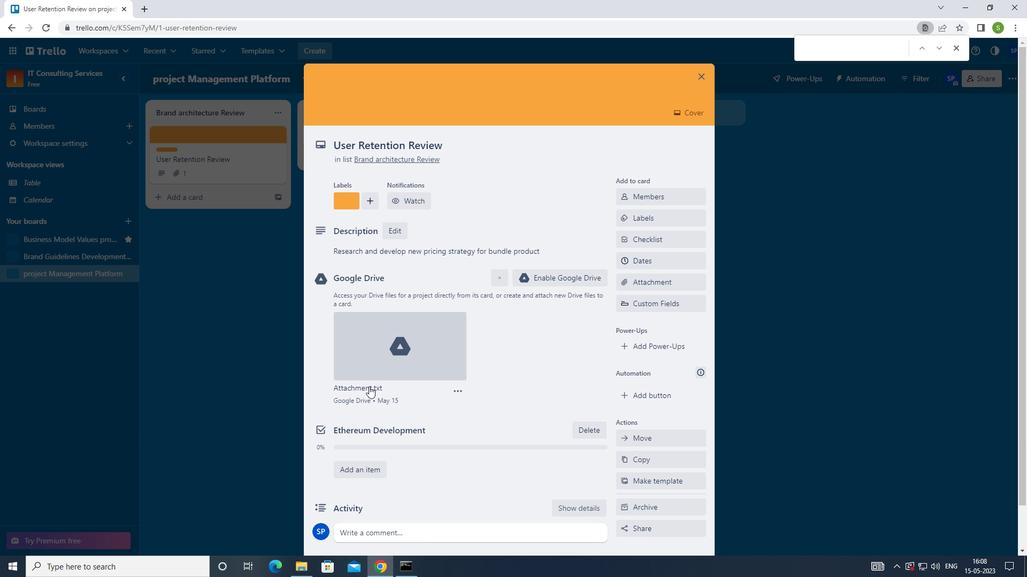 
Action: Mouse scrolled (376, 389) with delta (0, 0)
Screenshot: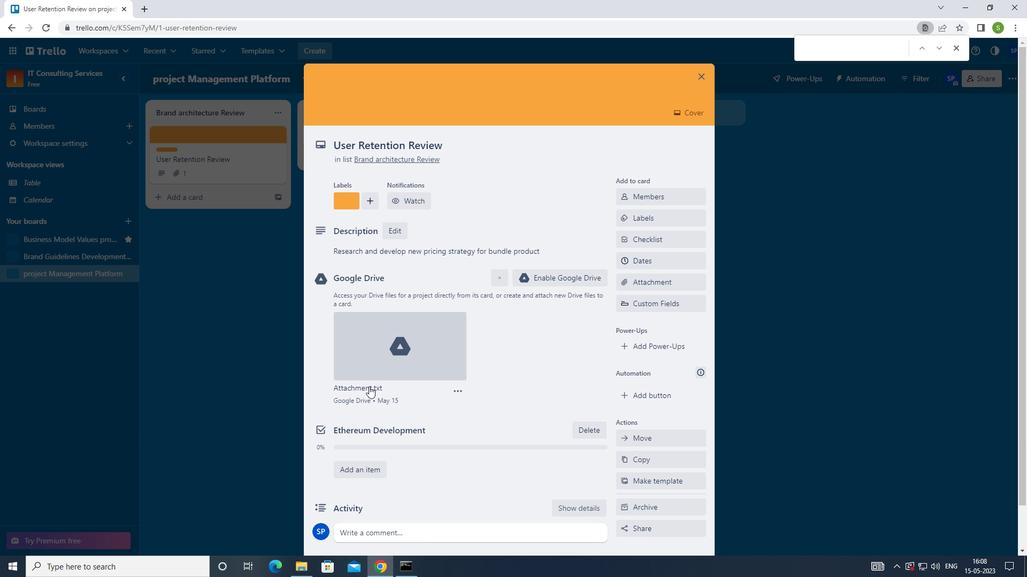 
Action: Mouse moved to (398, 483)
Screenshot: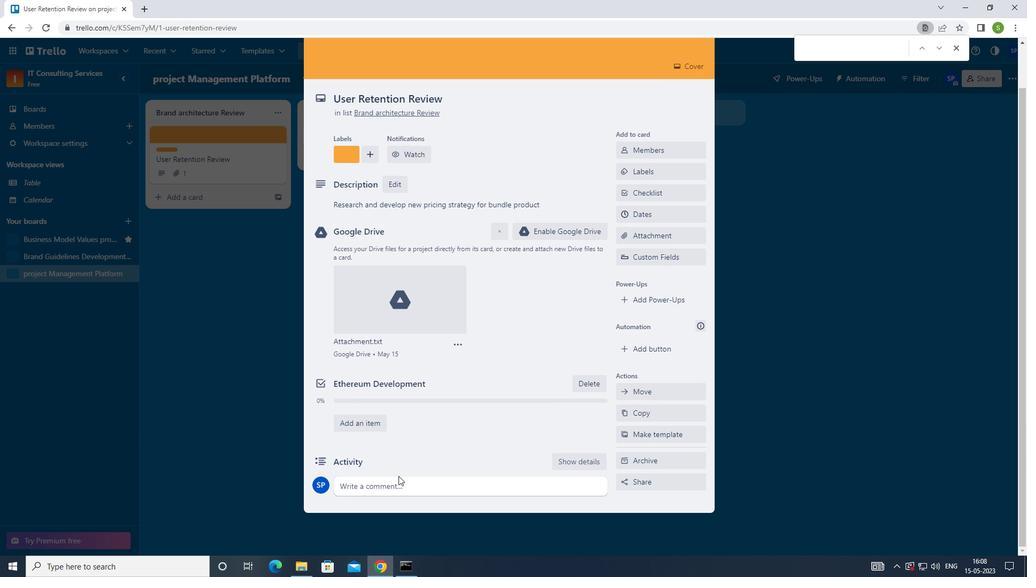 
Action: Mouse pressed left at (398, 483)
Screenshot: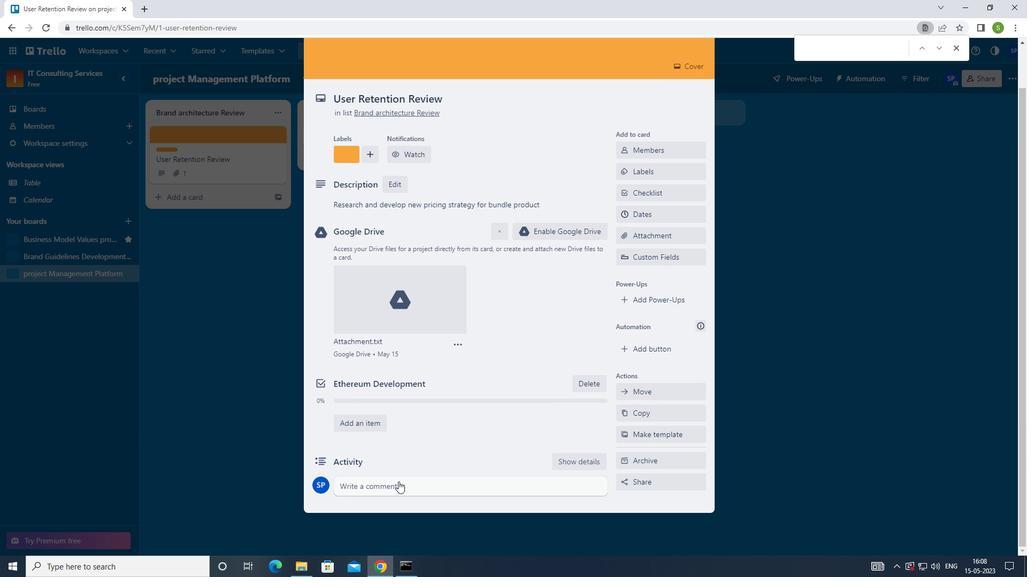 
Action: Mouse moved to (448, 342)
Screenshot: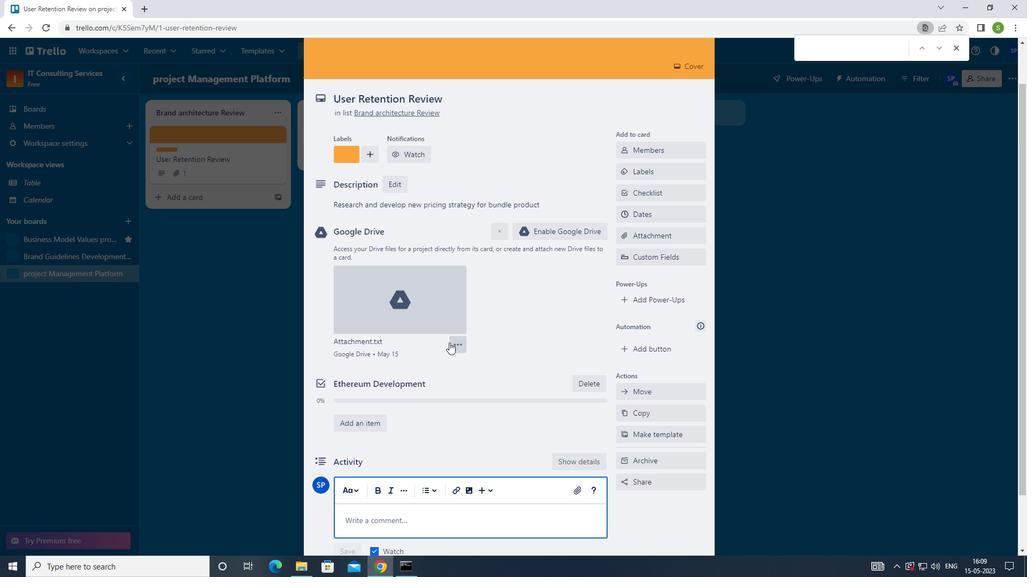 
Action: Key pressed <Key.shift>GIVEN<Key.space>THE<Key.space>COMPLEXITY<Key.space>OF<Key.space>THIS<Key.space>TASK<Key.space>LET<Key.space>US<Key.space>BREAK<Key.space>IT<Key.space>DOWN<Key.space>INTO<Key.space>SAMLLER<Key.space>ME<Key.backspace>ORE<Key.space>MANAGEABLE<Key.space>TASK<Key.space>TO<Key.space>MAKE<Key.space>PROGRESS
Screenshot: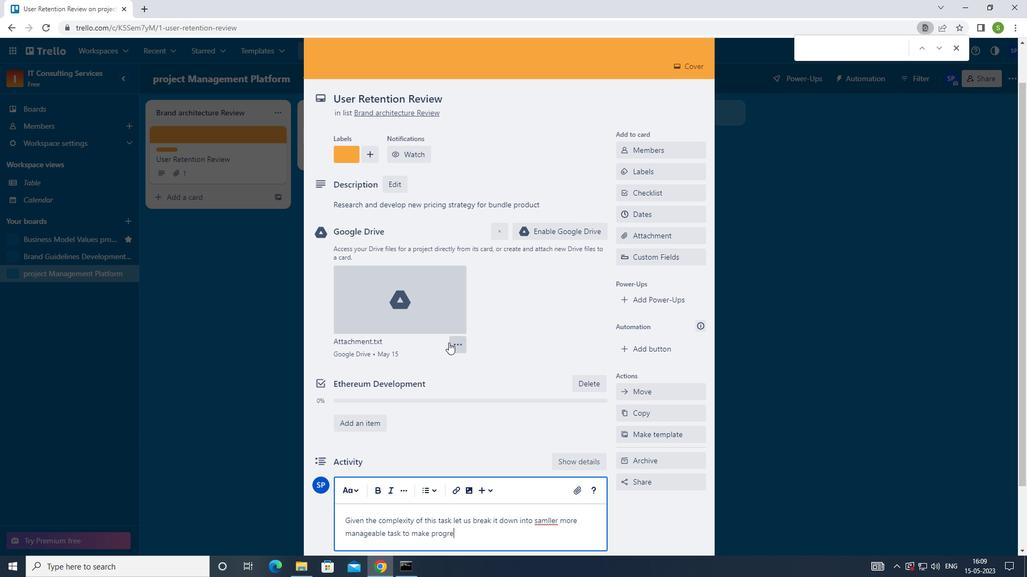 
Action: Mouse moved to (548, 522)
Screenshot: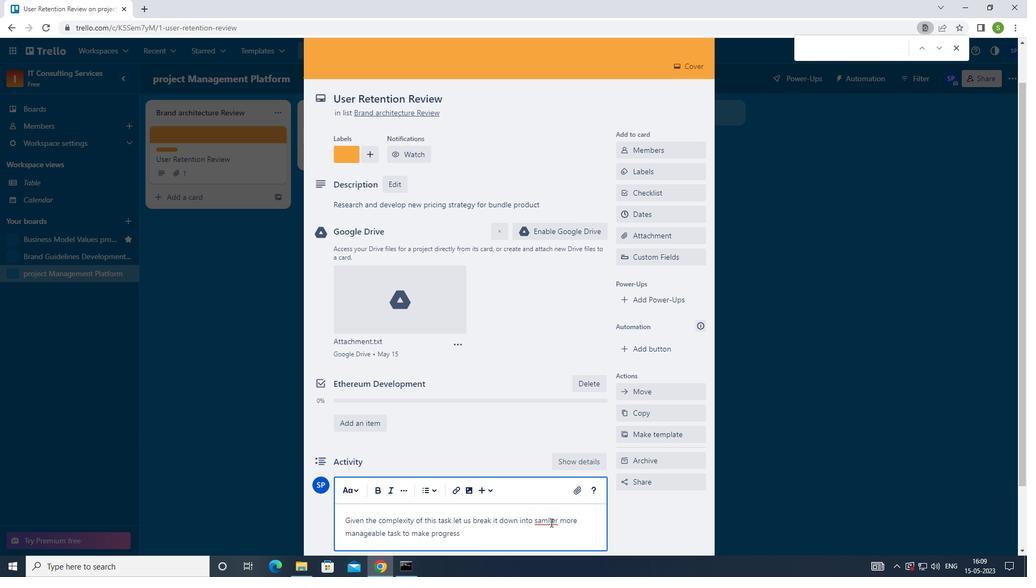 
Action: Mouse pressed left at (548, 522)
Screenshot: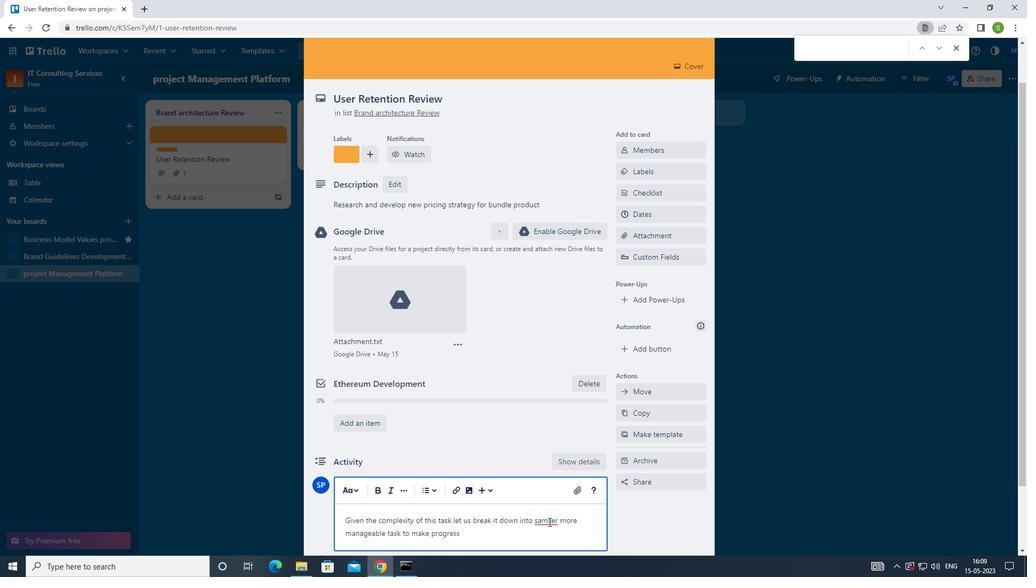 
Action: Mouse moved to (547, 513)
Screenshot: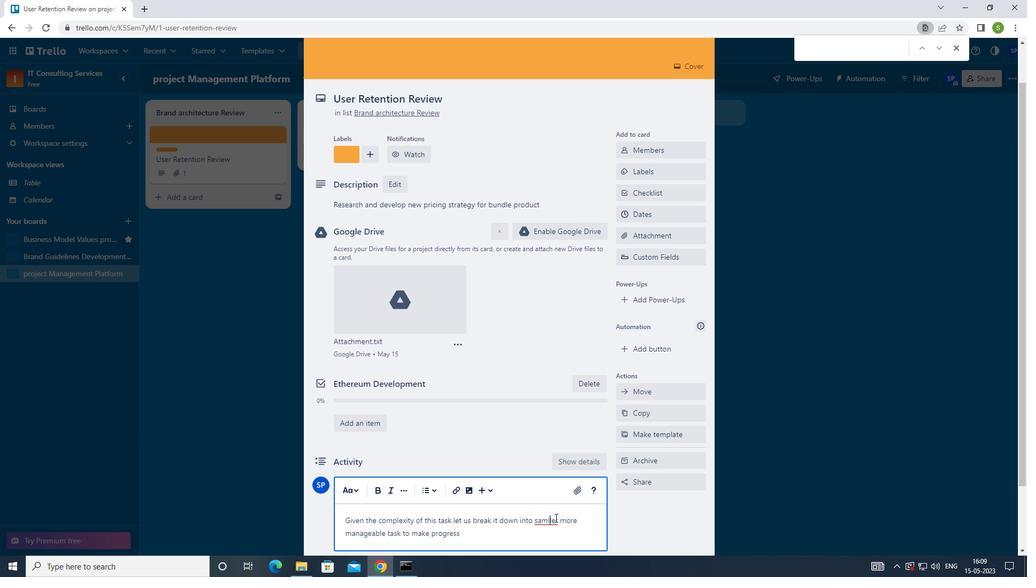 
Action: Key pressed <Key.backspace><Key.backspace><Key.backspace>MAL
Screenshot: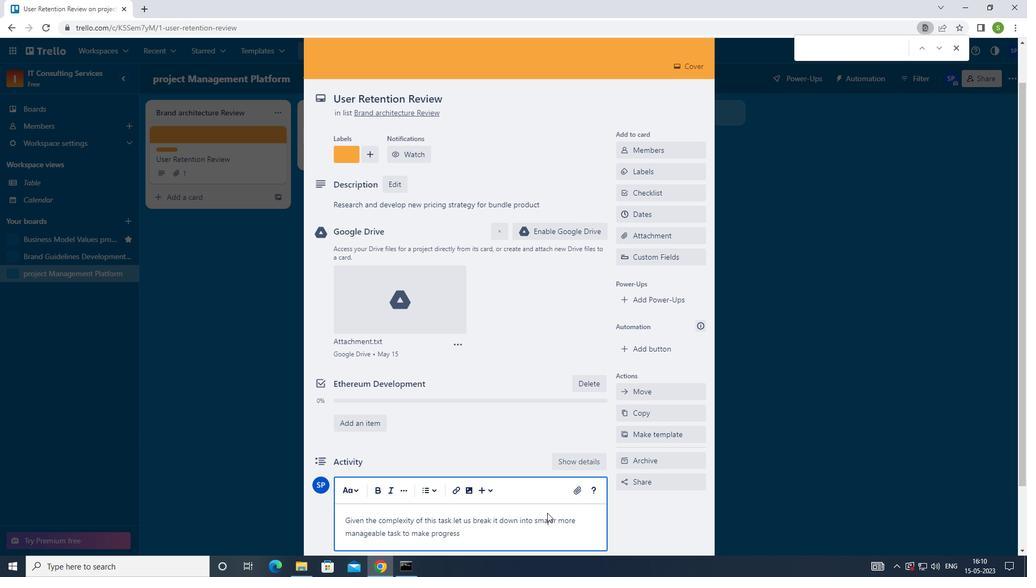 
Action: Mouse moved to (428, 529)
Screenshot: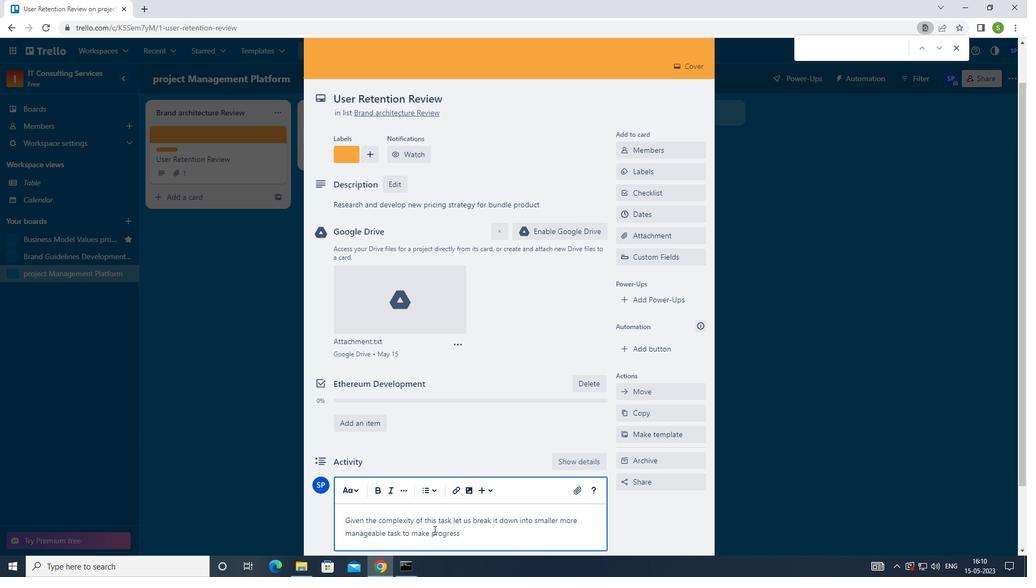 
Action: Mouse scrolled (428, 529) with delta (0, 0)
Screenshot: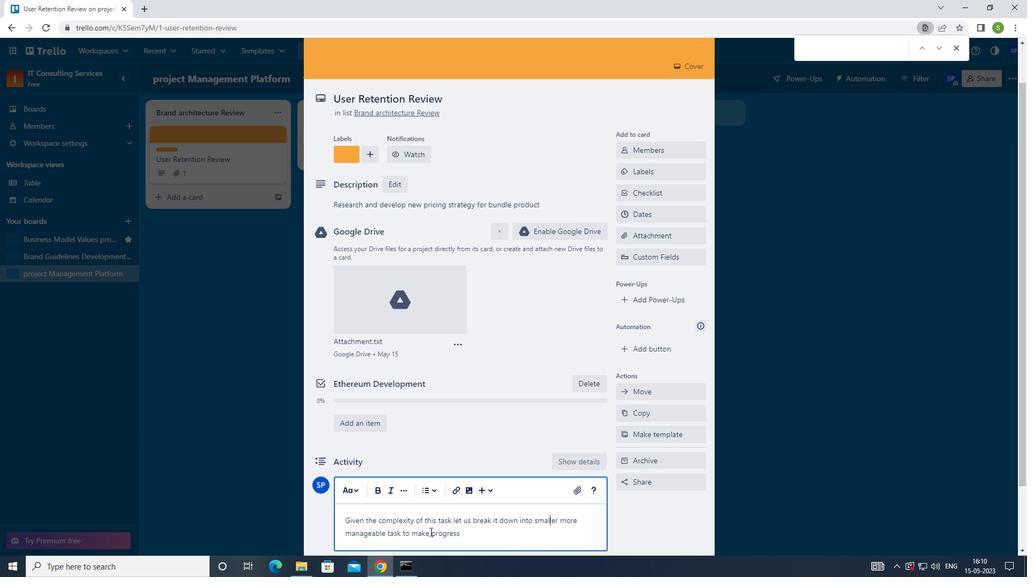 
Action: Mouse scrolled (428, 529) with delta (0, 0)
Screenshot: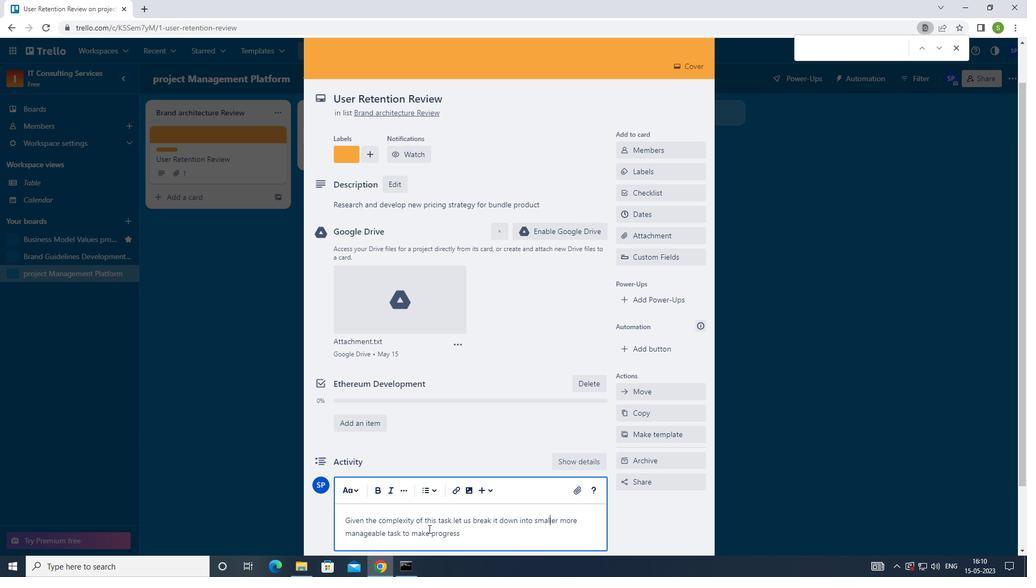 
Action: Mouse scrolled (428, 529) with delta (0, 0)
Screenshot: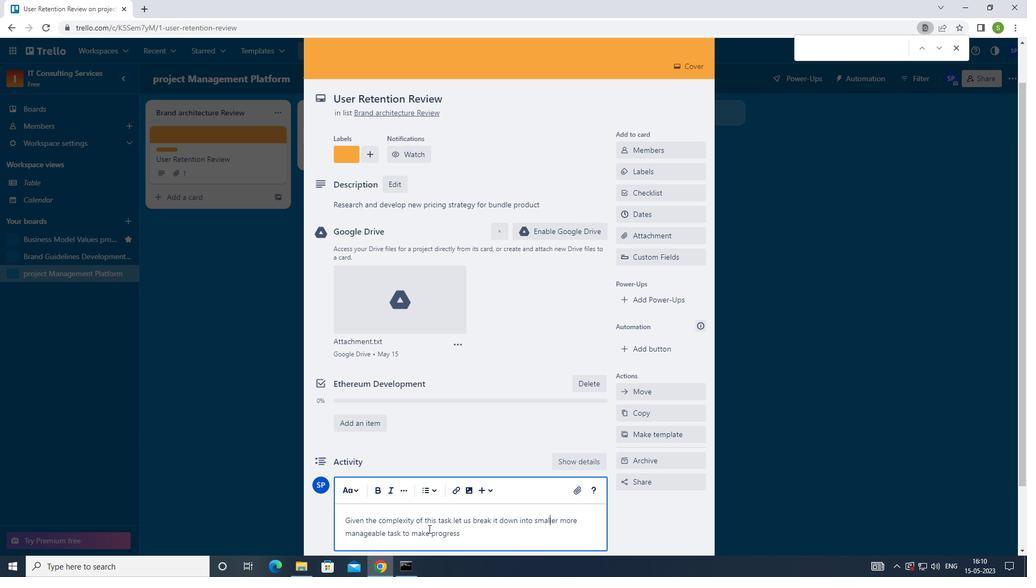 
Action: Mouse moved to (346, 479)
Screenshot: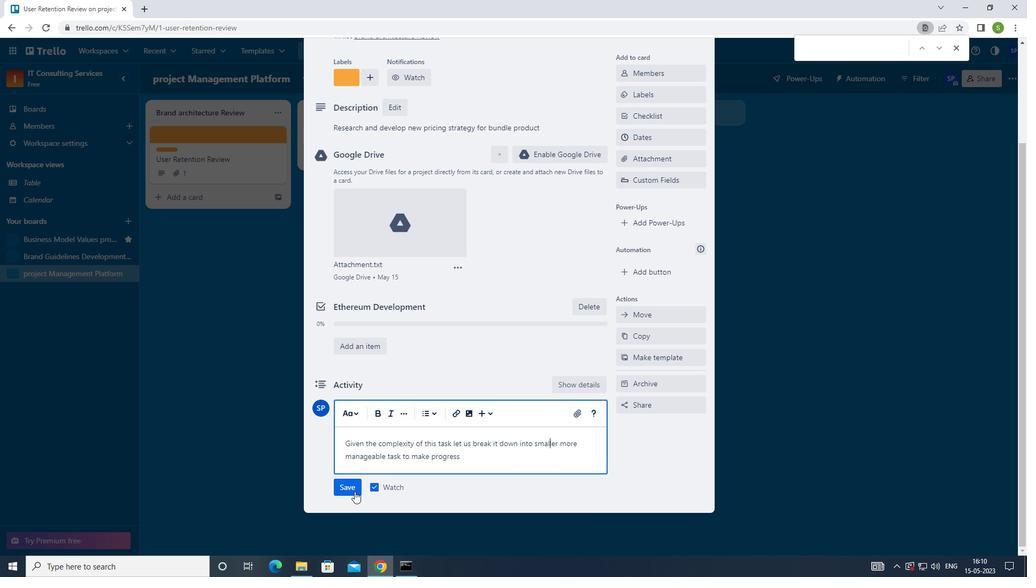
Action: Mouse pressed left at (346, 479)
Screenshot: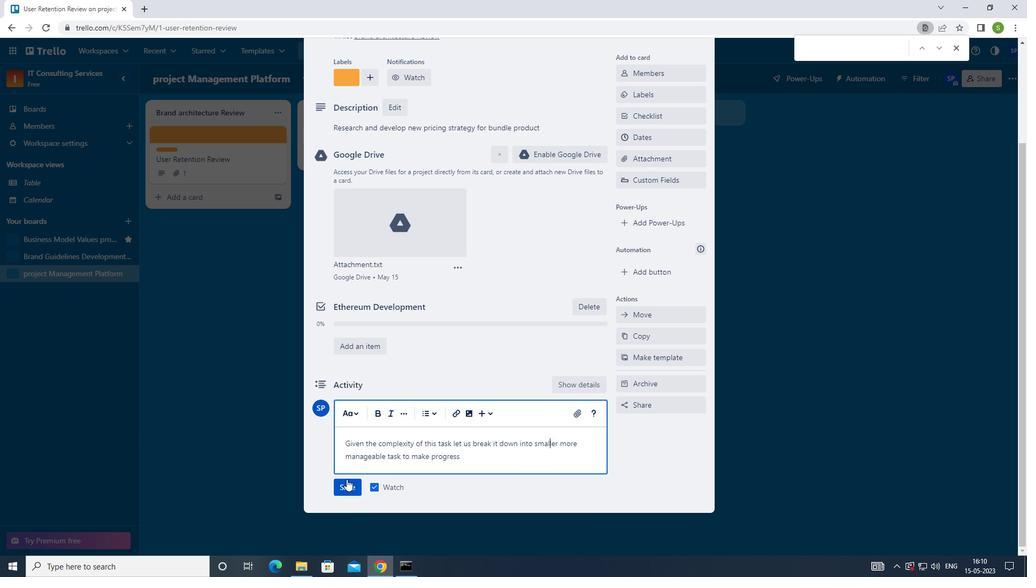 
Action: Mouse moved to (665, 146)
Screenshot: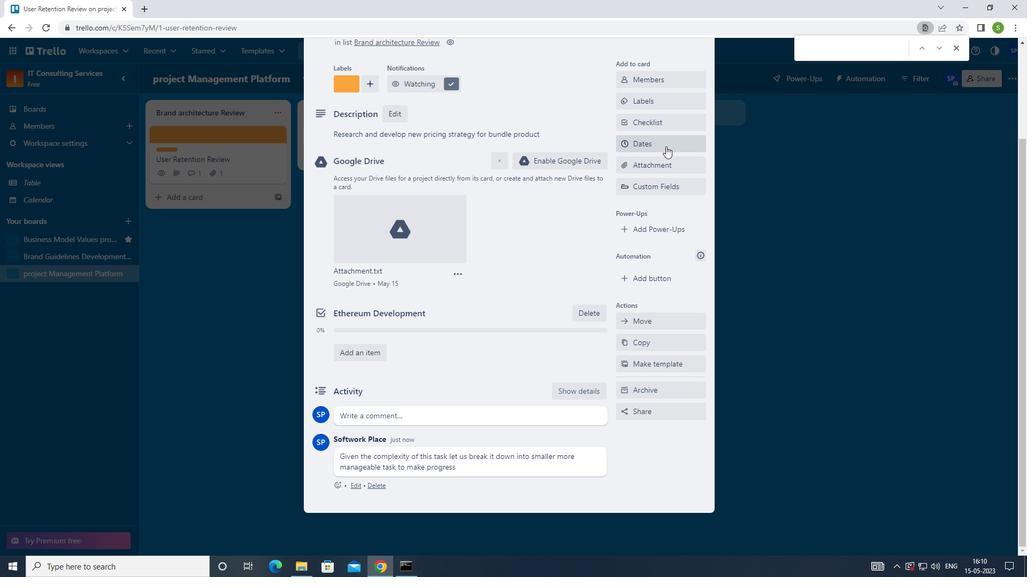 
Action: Mouse pressed left at (665, 146)
Screenshot: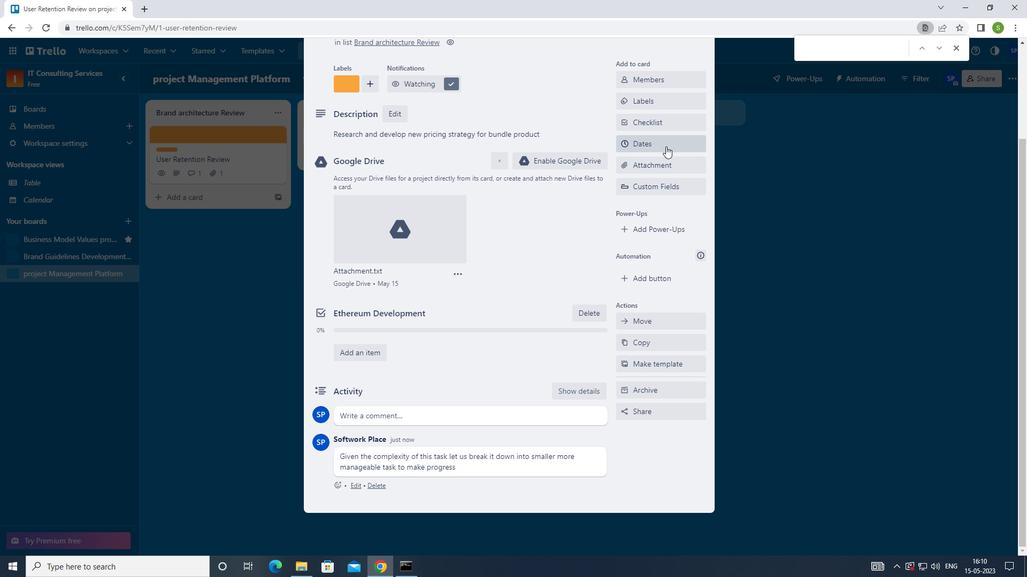 
Action: Mouse moved to (625, 364)
Screenshot: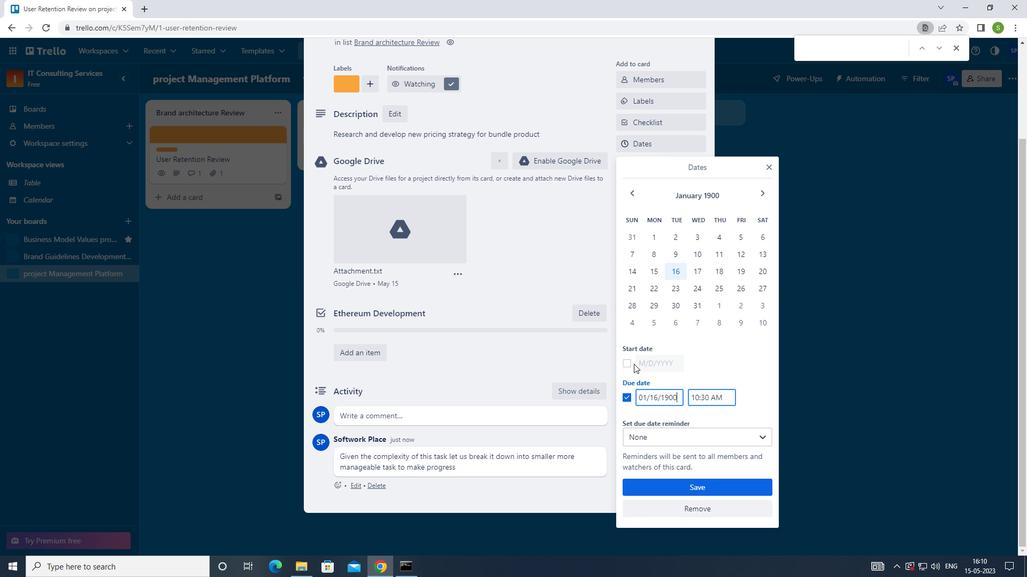 
Action: Mouse pressed left at (625, 364)
Screenshot: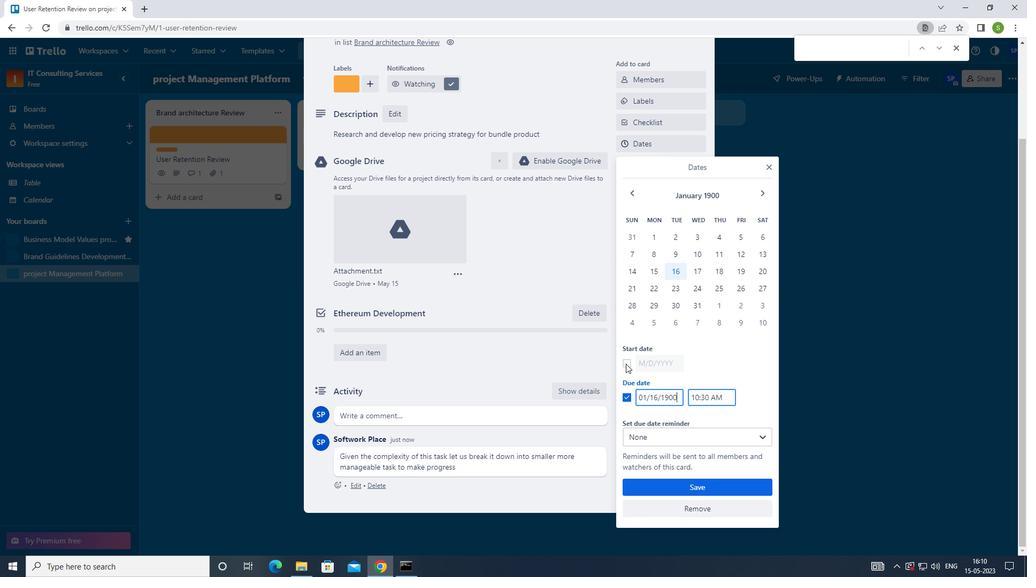 
Action: Mouse moved to (657, 363)
Screenshot: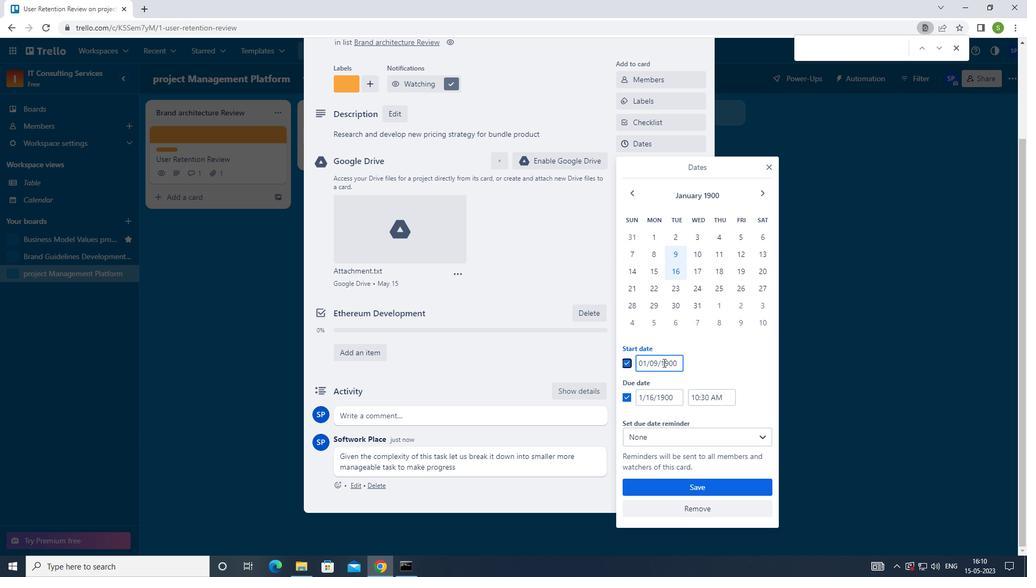 
Action: Mouse pressed left at (657, 363)
Screenshot: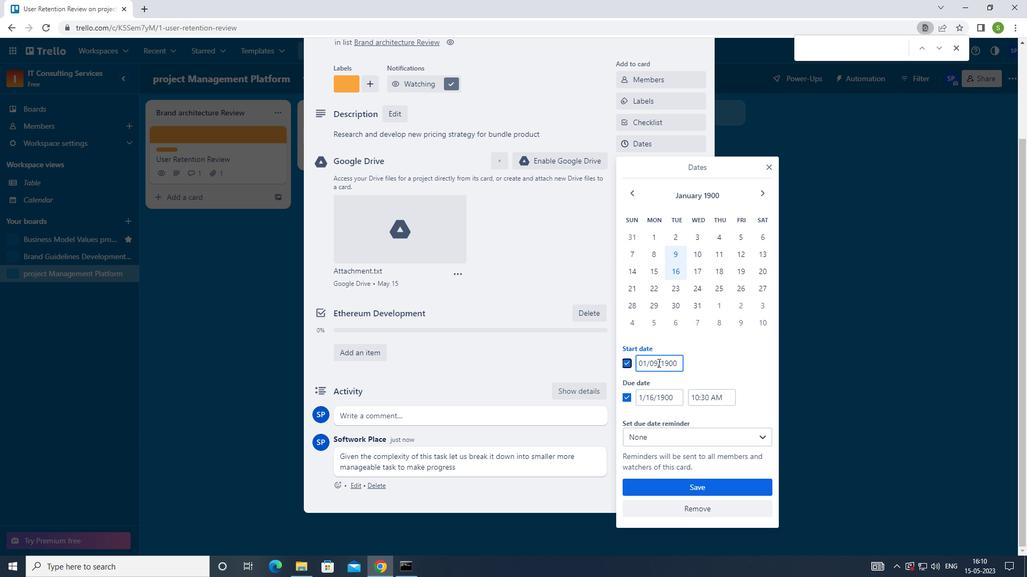 
Action: Mouse moved to (651, 363)
Screenshot: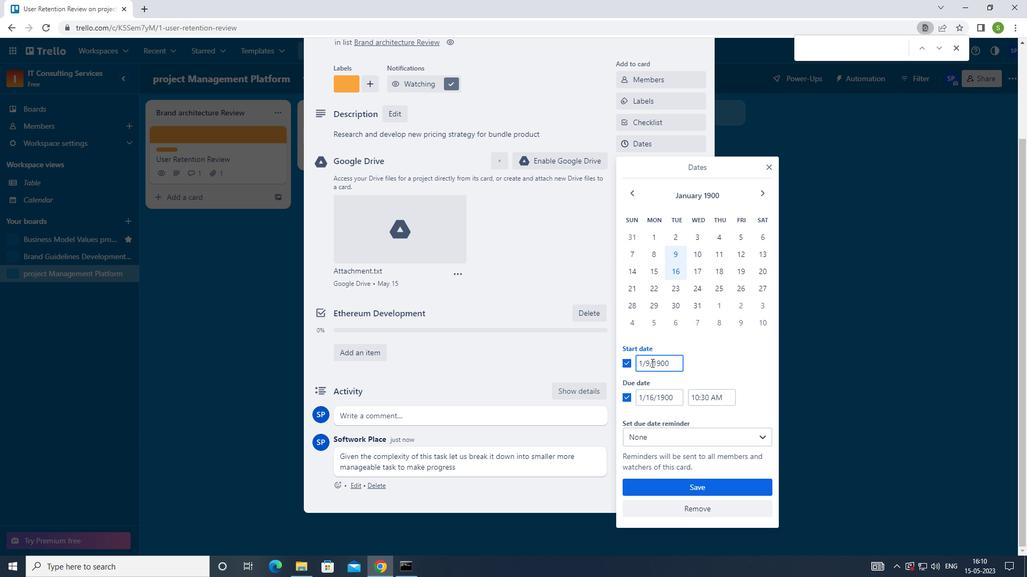 
Action: Mouse pressed left at (651, 363)
Screenshot: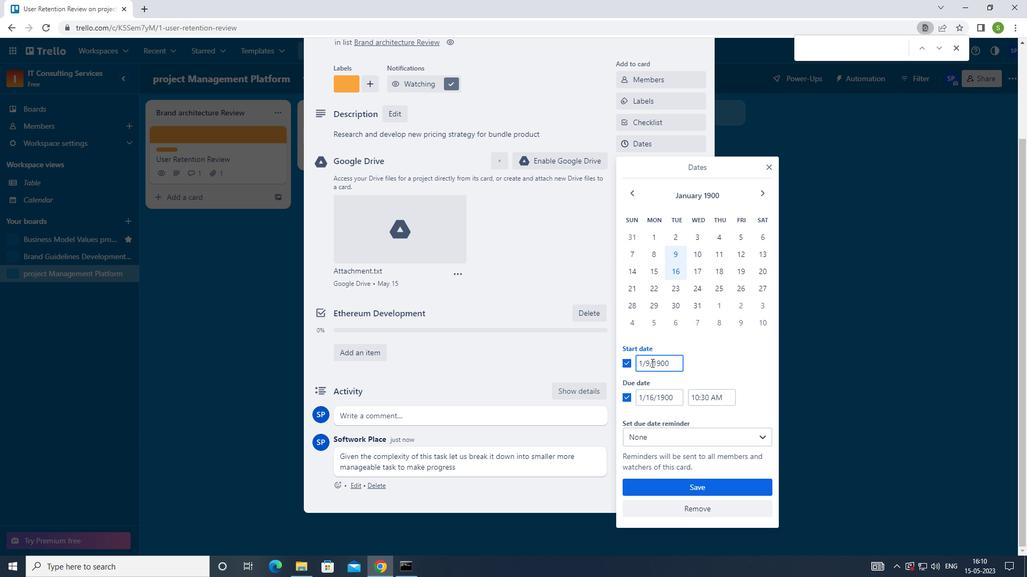 
Action: Mouse moved to (651, 337)
Screenshot: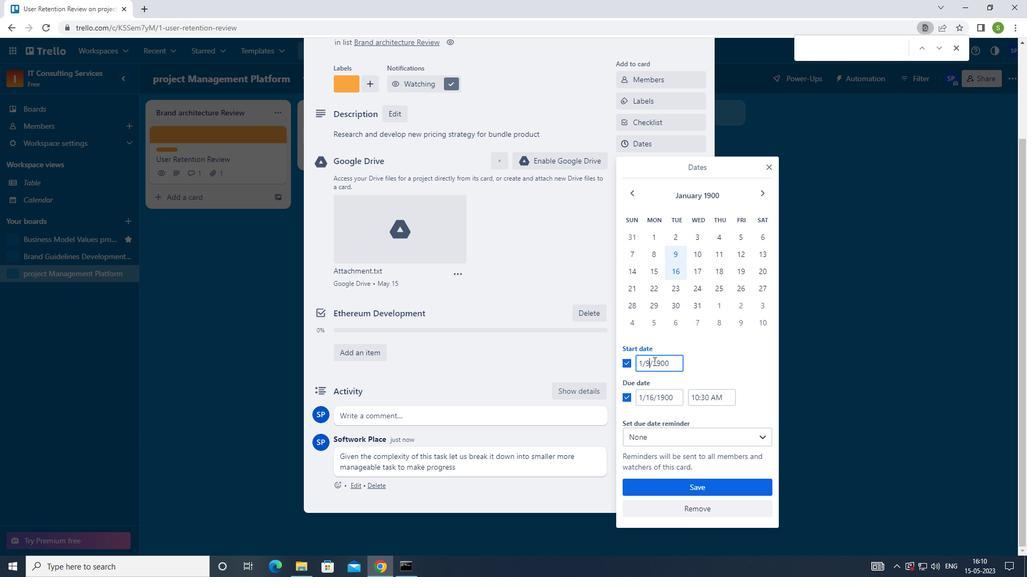 
Action: Key pressed <Key.backspace>1
Screenshot: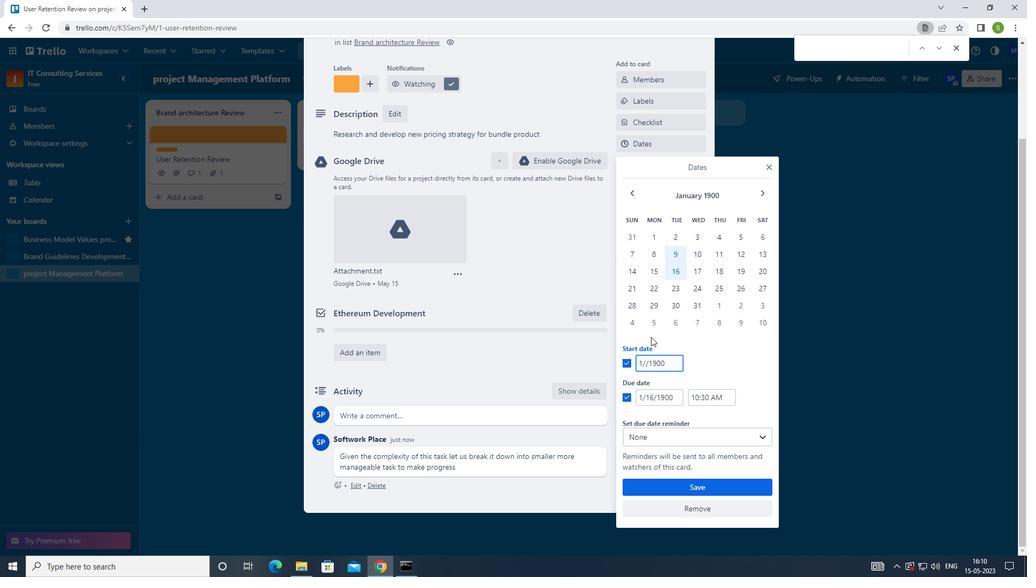 
Action: Mouse moved to (654, 397)
Screenshot: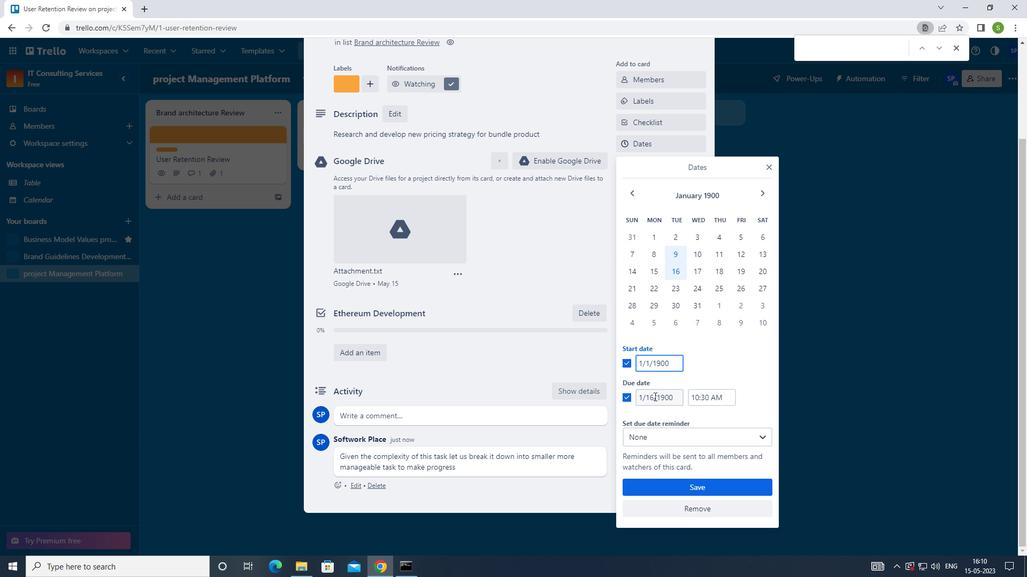 
Action: Mouse pressed left at (654, 397)
Screenshot: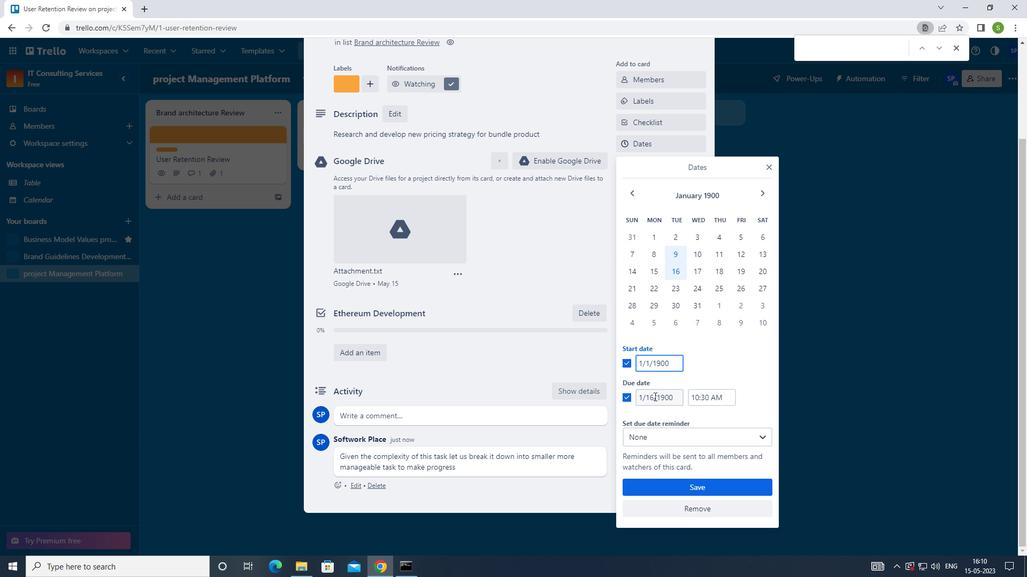 
Action: Mouse moved to (671, 348)
Screenshot: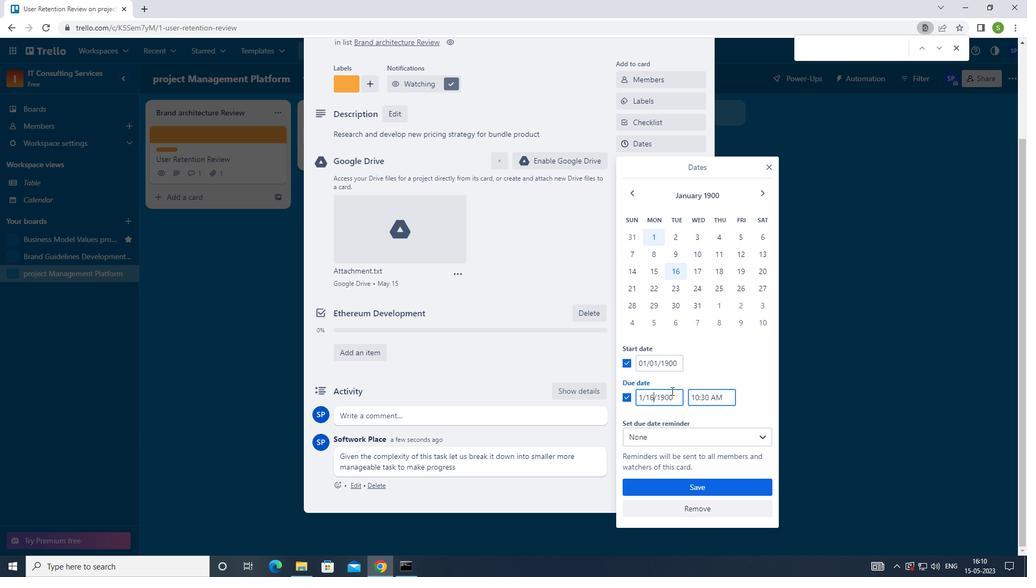 
Action: Key pressed <Key.backspace><Key.backspace>8<Key.enter><Key.f8>
Screenshot: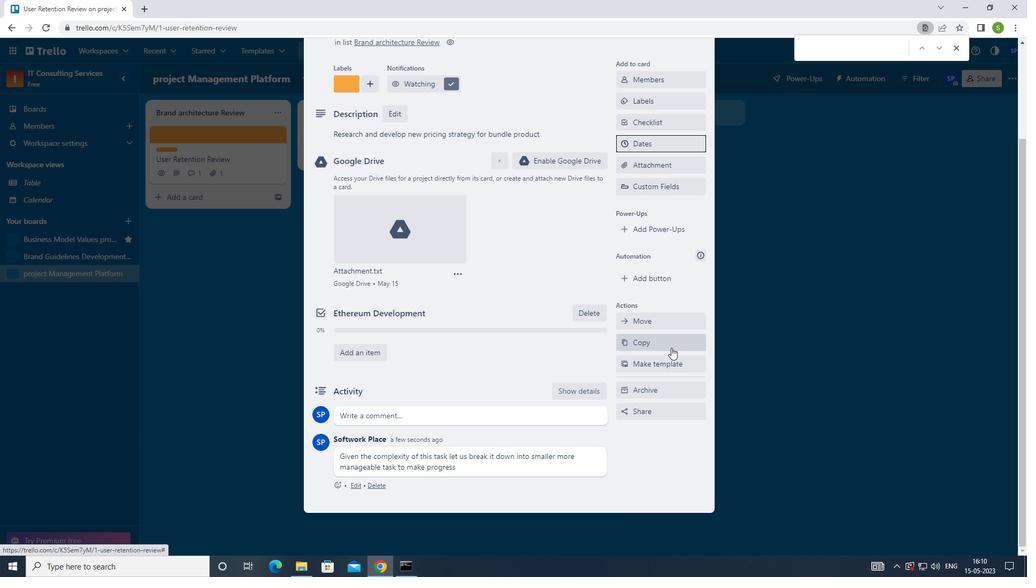 
